 Task: In the Contact  ElenaHall90@nyu.edu, Create email and send with subject: 'Elevate Your Success: Introducing a Transformative Opportunity', and with mail content 'Good Day,_x000D_
Embrace the power of innovation. Our disruptive solution will propel your industry forward and position you as a leader in your field._x000D_
Best Regards', attach the document: Agenda.pdf and insert image: visitingcard.jpg. Below Best Regards, write Twitter and insert the URL: 'twitter.com'. Mark checkbox to create task to follow up : In 1 week. Logged in from softage.10@softage.net
Action: Mouse moved to (74, 47)
Screenshot: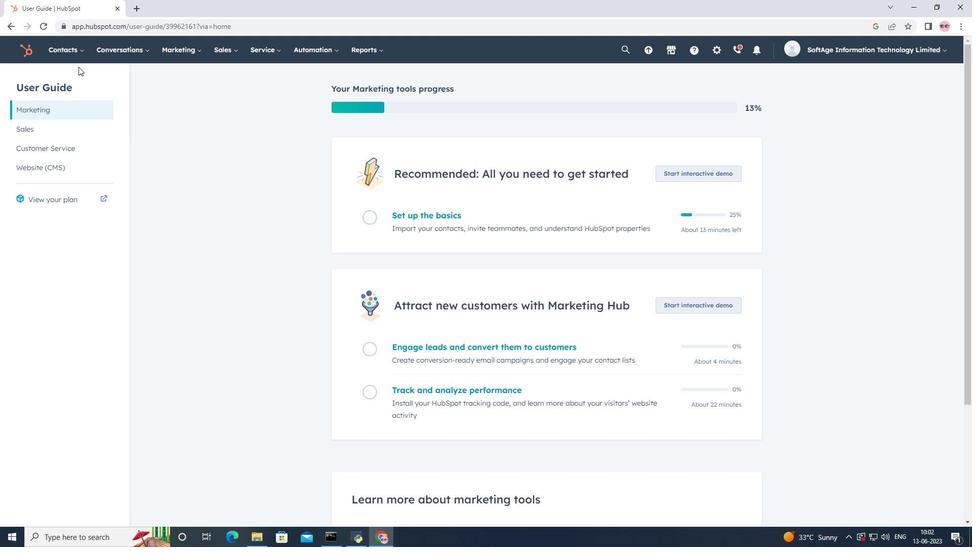 
Action: Mouse pressed left at (74, 47)
Screenshot: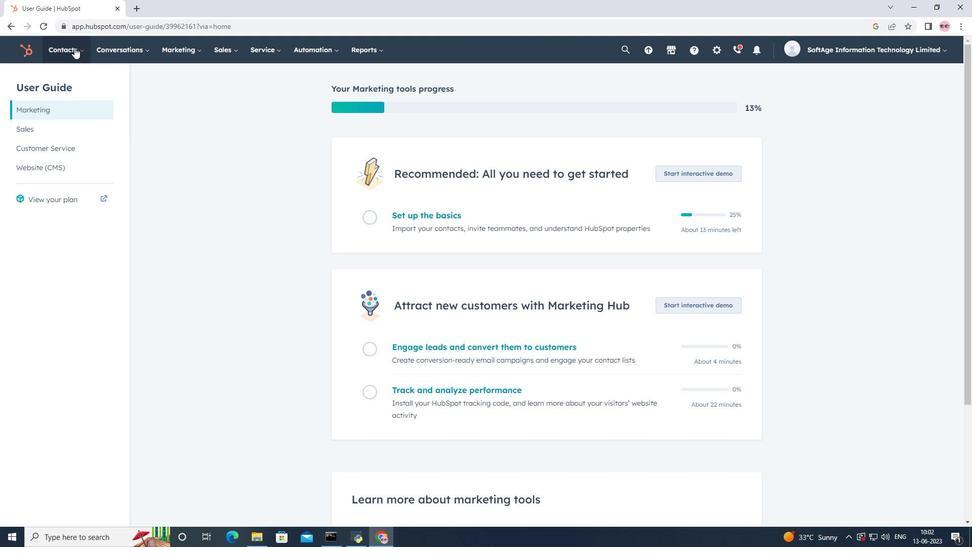
Action: Mouse moved to (86, 83)
Screenshot: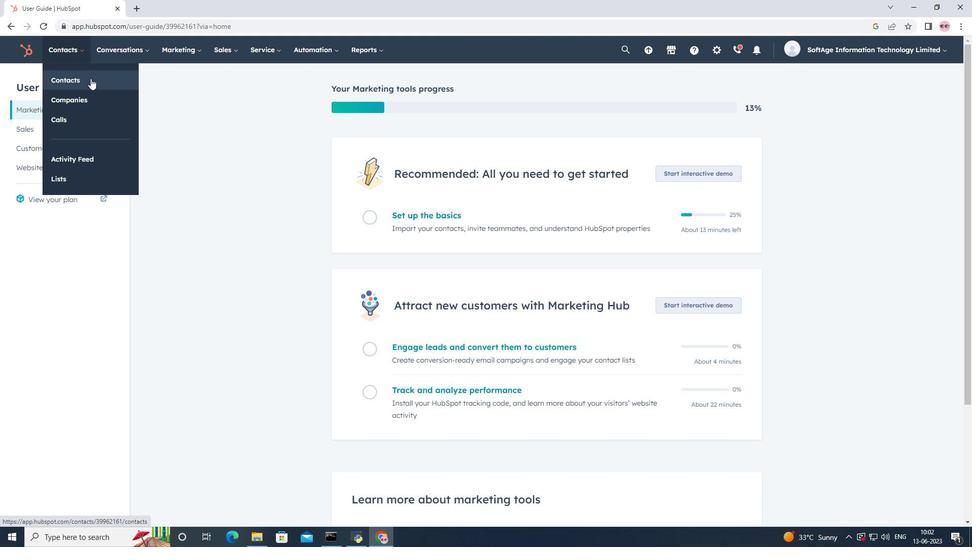 
Action: Mouse pressed left at (86, 83)
Screenshot: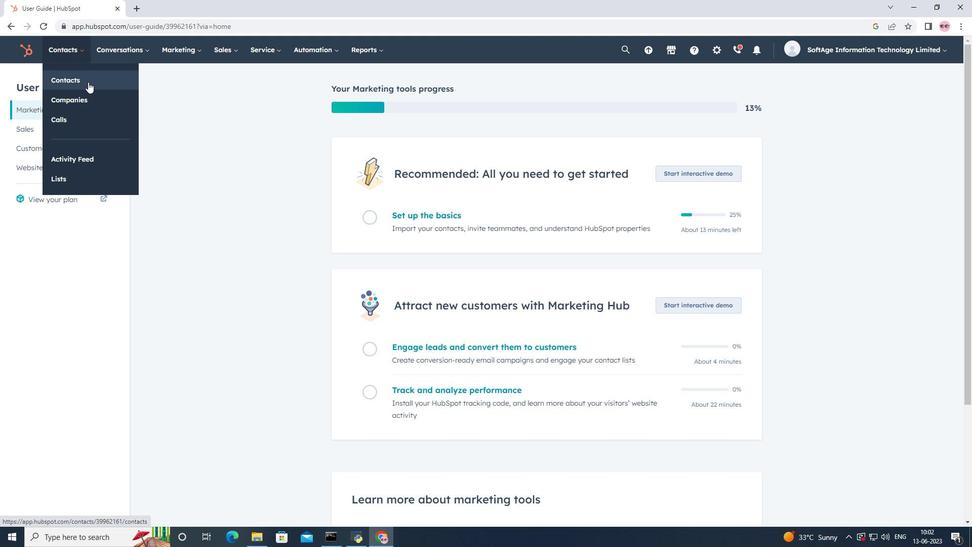
Action: Mouse moved to (90, 166)
Screenshot: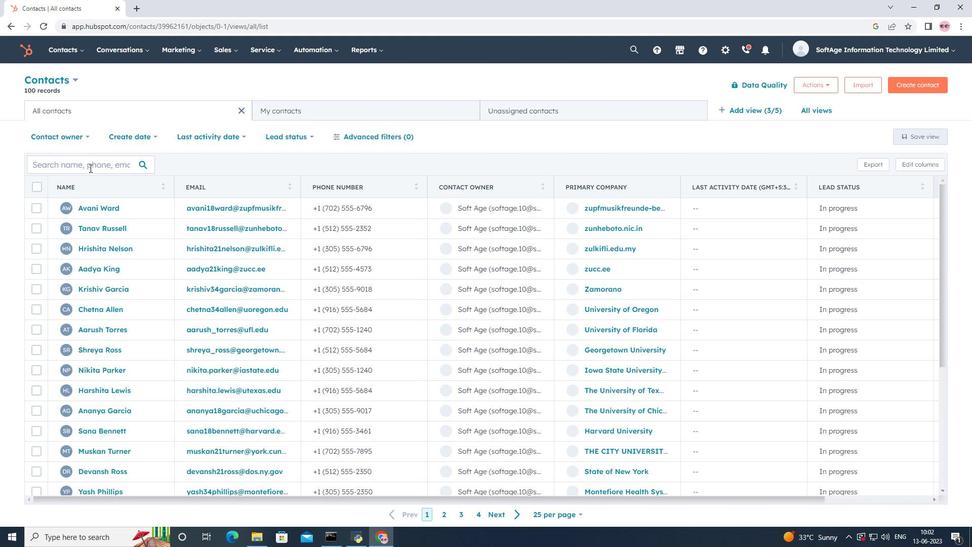 
Action: Mouse pressed left at (90, 166)
Screenshot: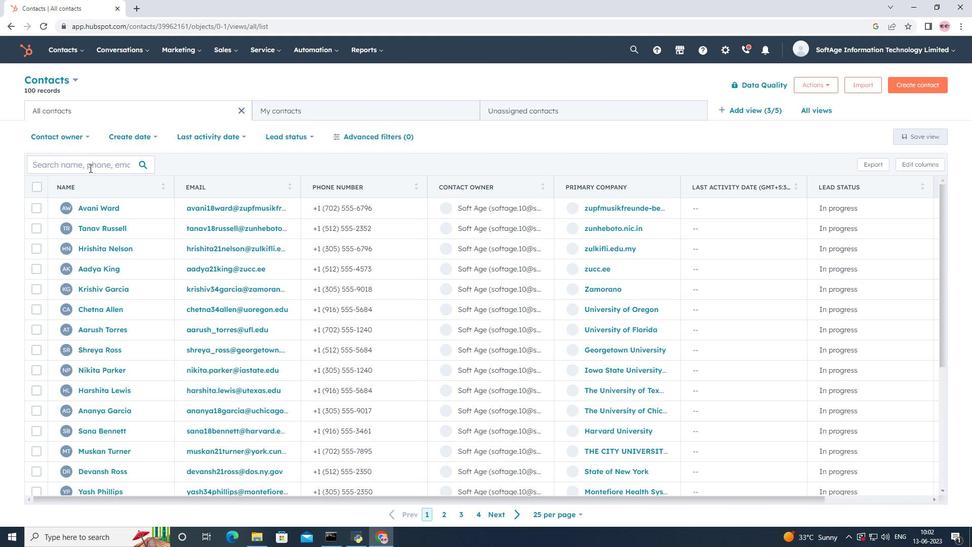 
Action: Key pressed <Key.shift>Elena<Key.shift>Hall90<Key.shift><Key.shift><Key.shift><Key.shift><Key.shift><Key.shift><Key.shift><Key.shift><Key.shift>@nyu.edu
Screenshot: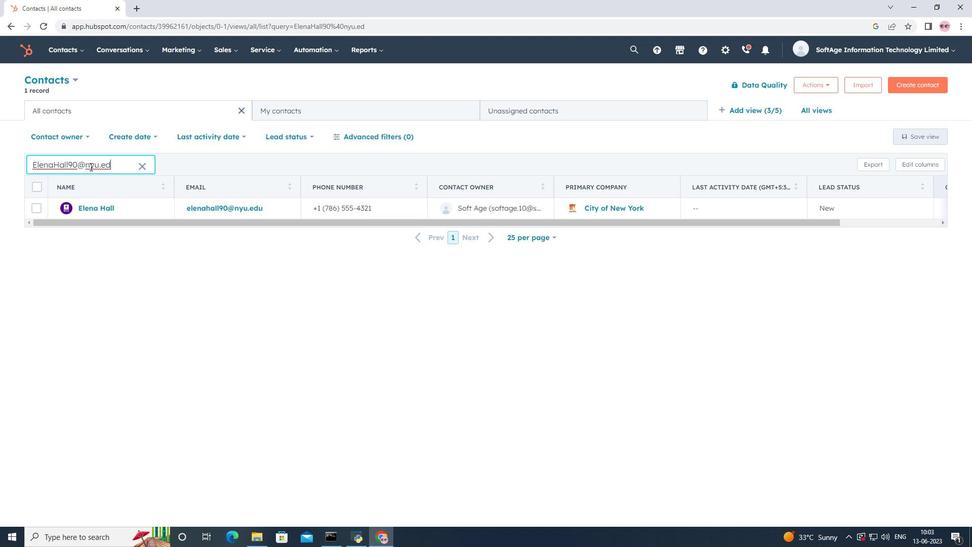 
Action: Mouse moved to (105, 209)
Screenshot: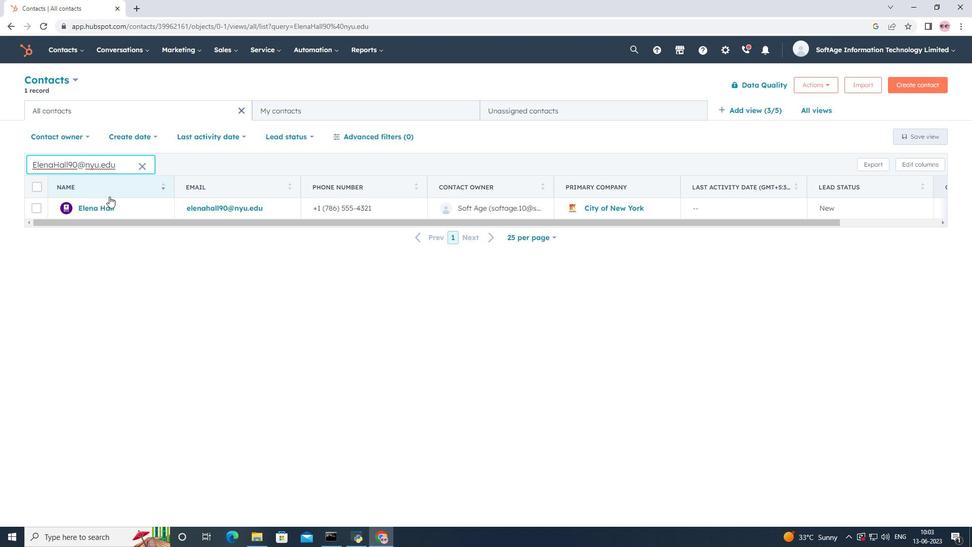 
Action: Mouse pressed left at (105, 209)
Screenshot: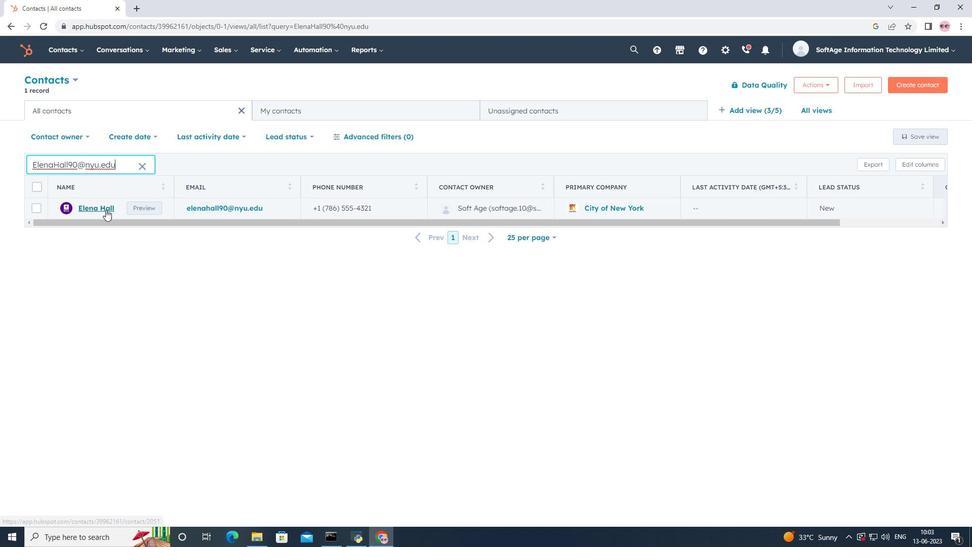 
Action: Mouse moved to (71, 171)
Screenshot: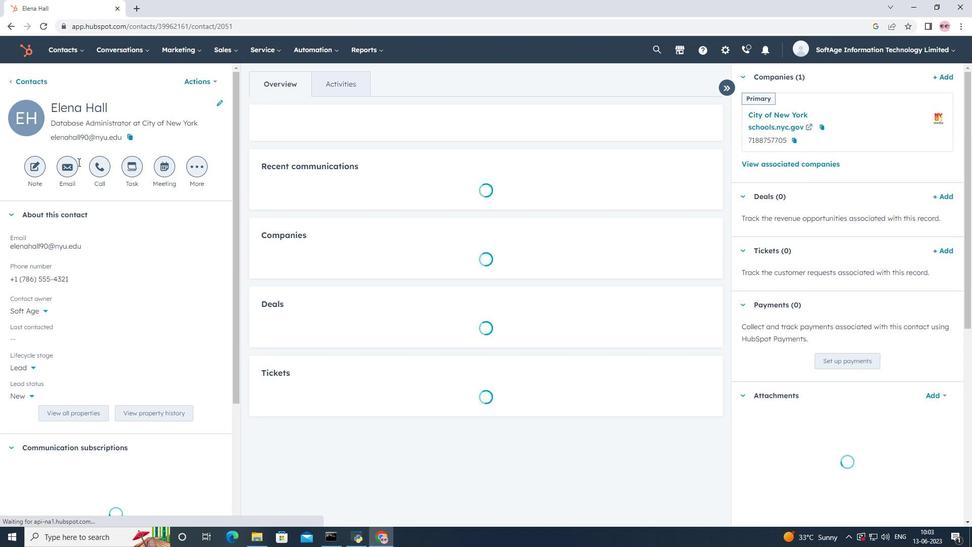 
Action: Mouse pressed left at (71, 171)
Screenshot: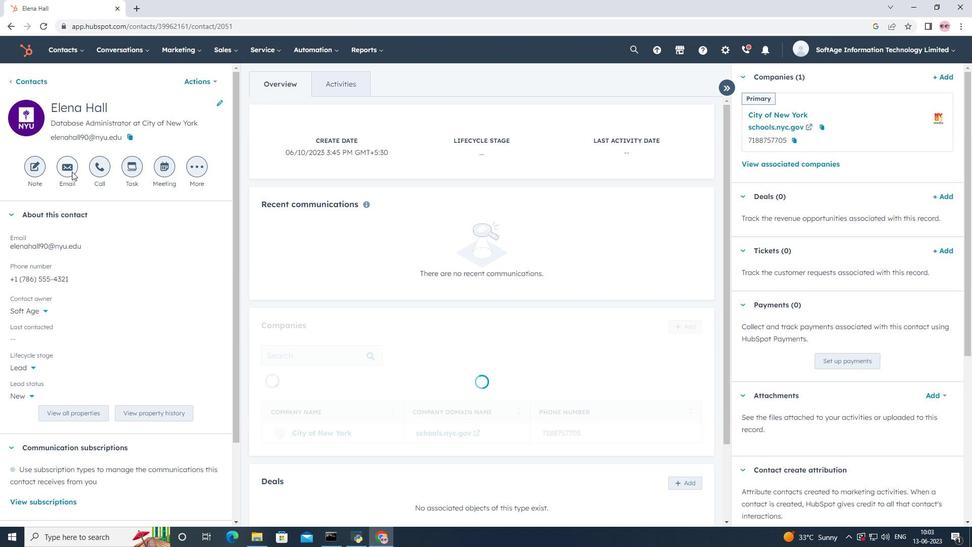 
Action: Mouse moved to (615, 342)
Screenshot: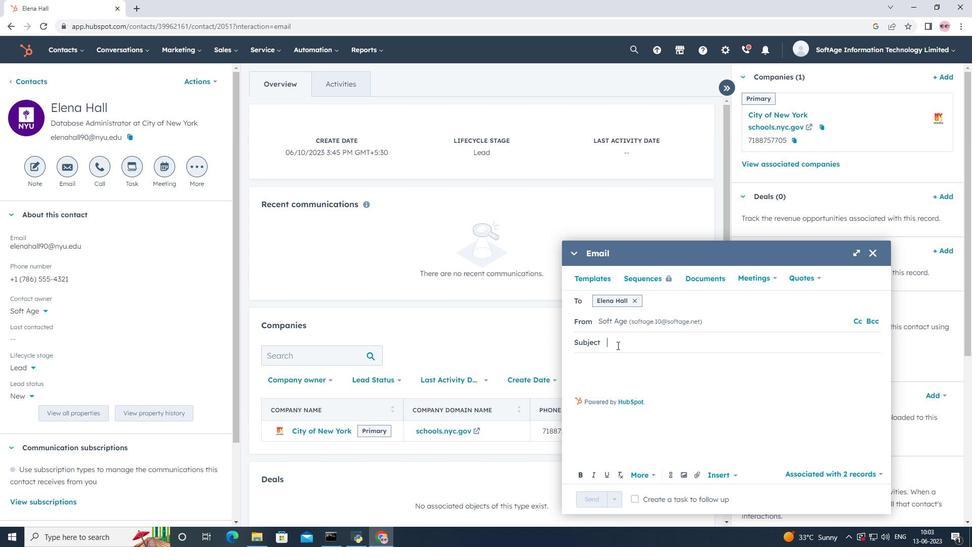 
Action: Mouse pressed left at (615, 342)
Screenshot: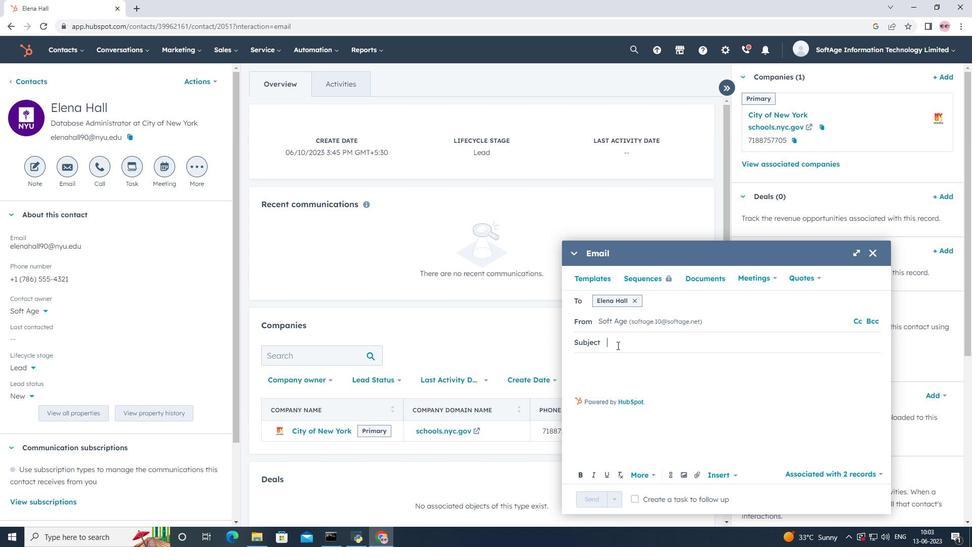 
Action: Mouse moved to (615, 342)
Screenshot: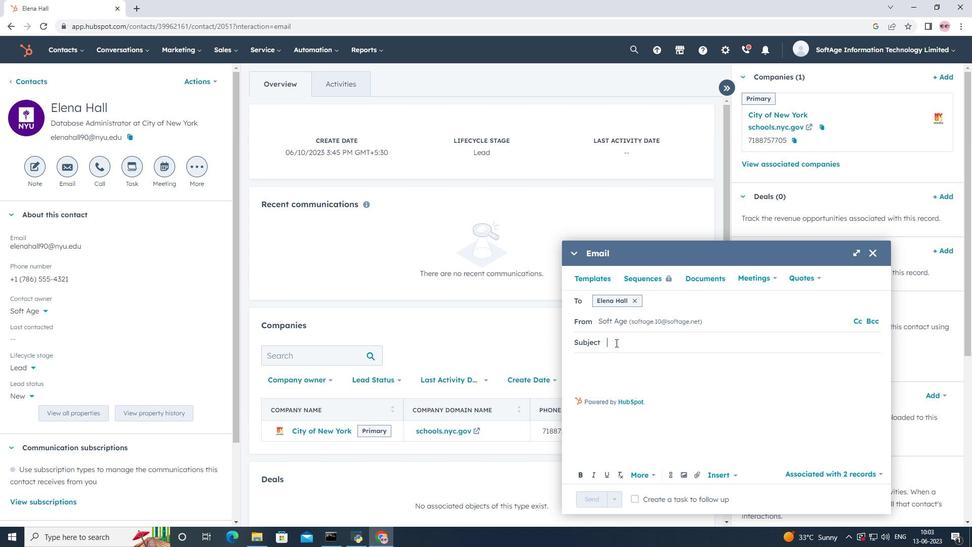 
Action: Key pressed e<Key.backspace><Key.shift>Elvate<Key.space><Key.shift>Your<Key.space><Key.shift>Success<Key.shift>:<Key.space><Key.shift><Key.shift><Key.shift><Key.shift><Key.shift><Key.shift><Key.shift><Key.shift><Key.shift><Key.shift><Key.shift><Key.shift><Key.shift><Key.shift><Key.shift><Key.shift><Key.shift><Key.shift><Key.shift><Key.shift><Key.shift><Key.shift><Key.shift><Key.shift><Key.shift><Key.shift><Key.shift><Key.shift><Key.shift><Key.shift>Introducing<Key.space>a<Key.space><Key.shift>Transformative<Key.space><Key.shift>Opportunity
Screenshot: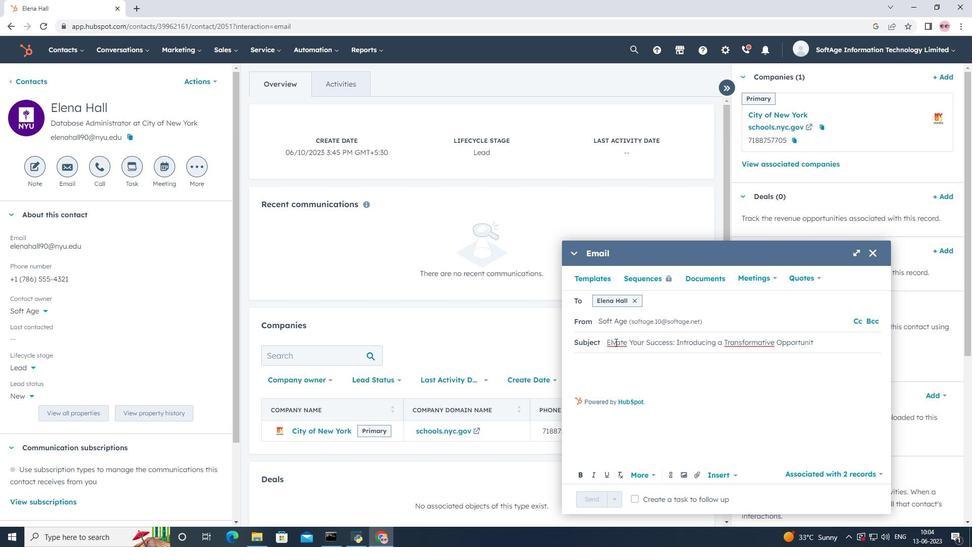 
Action: Mouse moved to (614, 341)
Screenshot: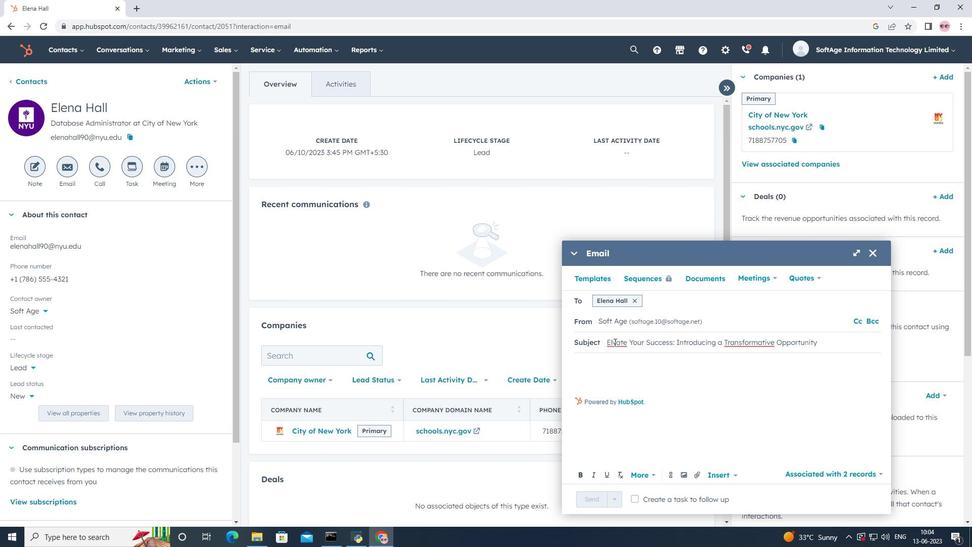 
Action: Mouse pressed left at (614, 341)
Screenshot: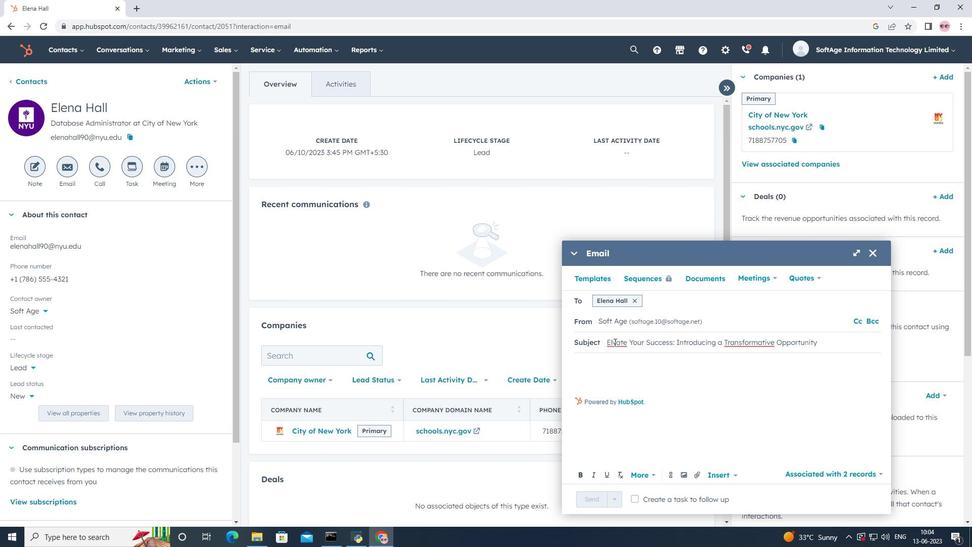 
Action: Key pressed e
Screenshot: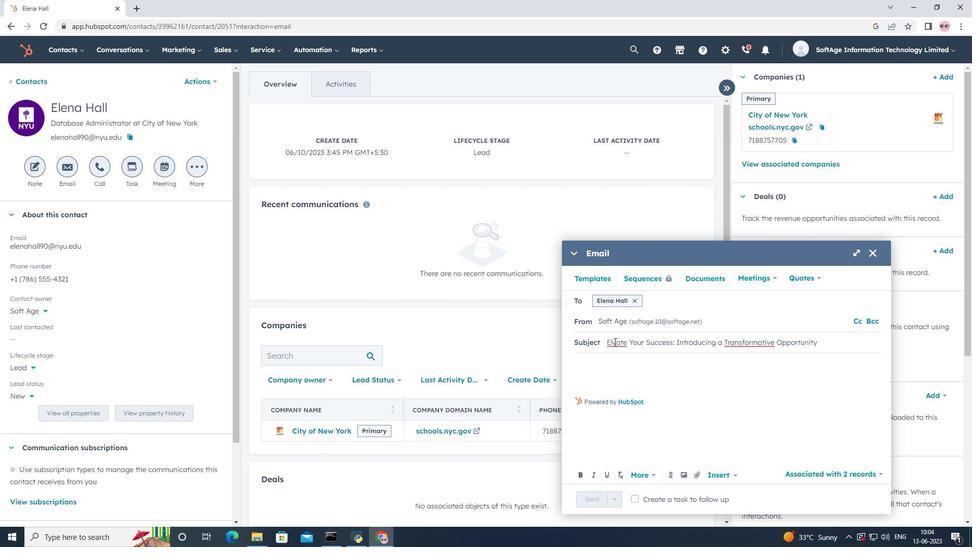 
Action: Mouse moved to (595, 359)
Screenshot: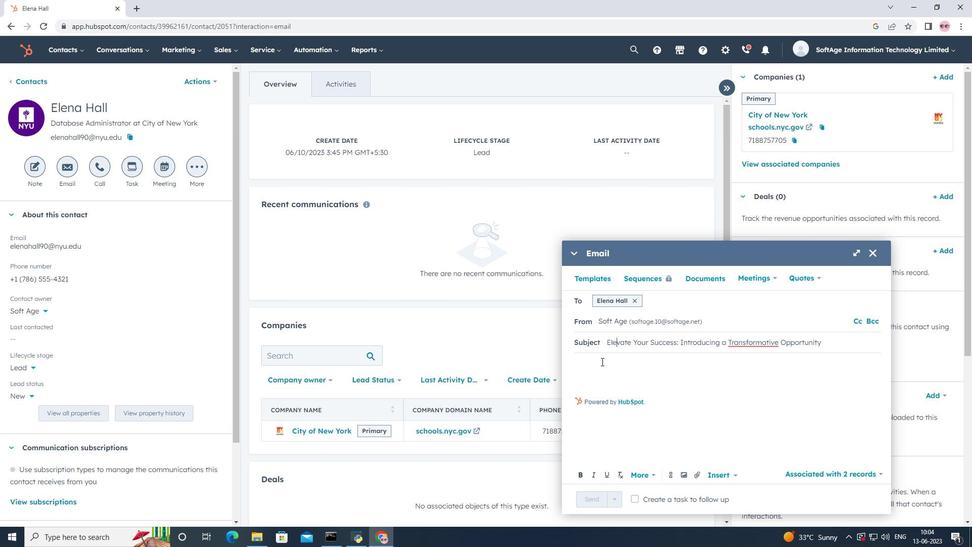 
Action: Mouse pressed left at (595, 359)
Screenshot: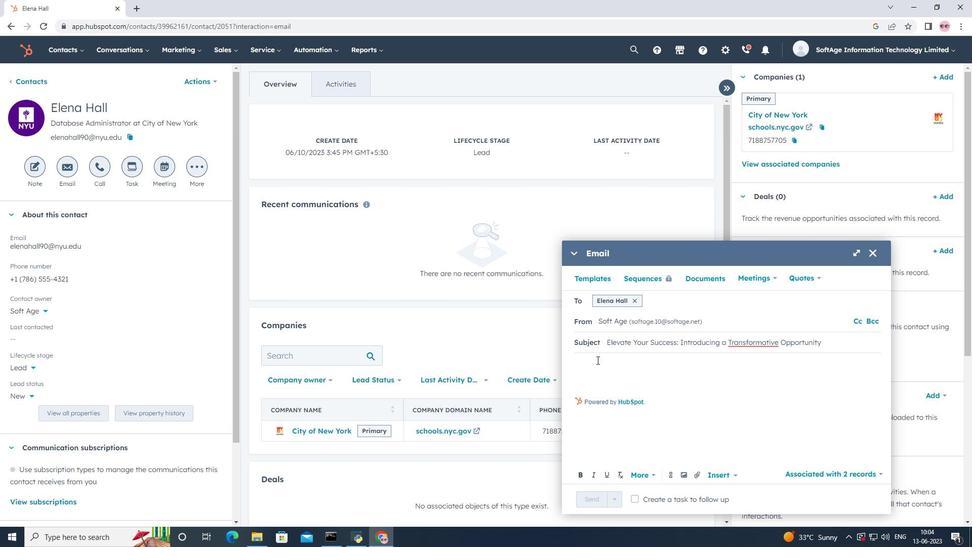 
Action: Key pressed <Key.shift><Key.shift><Key.shift><Key.shift><Key.shift><Key.shift><Key.shift><Key.shift><Key.shift><Key.shift><Key.shift><Key.shift><Key.shift><Key.shift><Key.shift><Key.shift><Key.shift><Key.shift><Key.shift><Key.shift><Key.shift><Key.shift><Key.shift><Key.shift><Key.shift><Key.shift><Key.shift><Key.shift><Key.shift><Key.shift>Good<Key.space><Key.shift><Key.shift><Key.shift><Key.shift><Key.shift><Key.shift><Key.shift><Key.shift><Key.shift><Key.shift><Key.shift><Key.shift><Key.shift><Key.shift><Key.shift><Key.shift><Key.shift><Key.shift><Key.shift><Key.shift><Key.shift><Key.shift><Key.shift><Key.shift><Key.shift><Key.shift><Key.shift><Key.shift><Key.shift><Key.shift><Key.shift><Key.shift><Key.shift><Key.shift><Key.shift><Key.shift><Key.shift><Key.shift><Key.shift><Key.shift><Key.shift><Key.shift><Key.shift><Key.shift><Key.shift><Key.shift><Key.shift>Day<Key.enter><Key.shift><Key.shift><Key.shift><Key.shift><Key.shift><Key.shift><Key.shift><Key.shift><Key.shift><Key.shift>Embrace<Key.space>the<Key.space>power<Key.space>of<Key.space>innovation.<Key.space>o<Key.backspace><Key.shift>Our<Key.space>disruptive<Key.space>solution<Key.space>will<Key.space>propel<Key.space>your<Key.space>industry<Key.space>forward<Key.space>and<Key.space>position<Key.space>you<Key.space>as<Key.space>a<Key.space>leader<Key.space>in<Key.space>your<Key.space>field.<Key.enter><Key.shift>Best<Key.space><Key.shift>Regards<Key.enter>
Screenshot: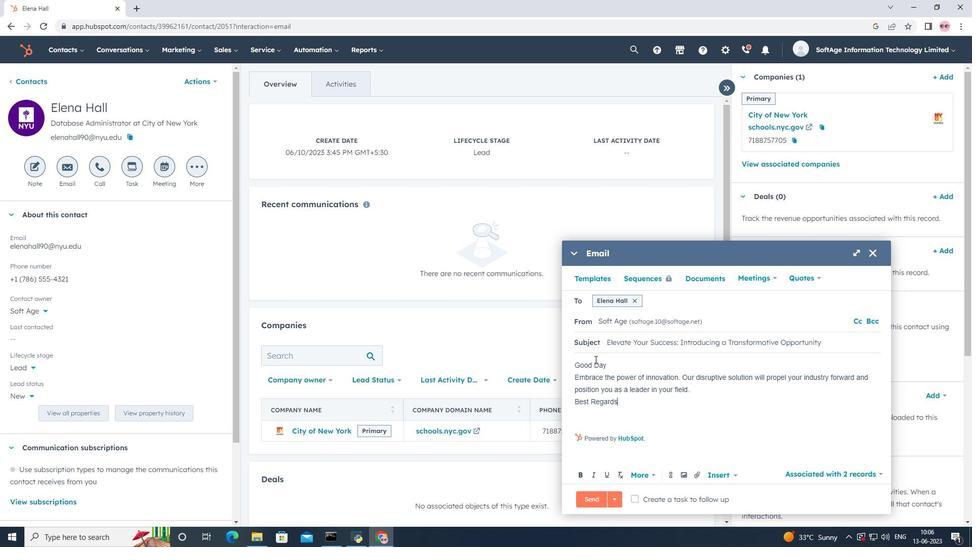 
Action: Mouse moved to (696, 472)
Screenshot: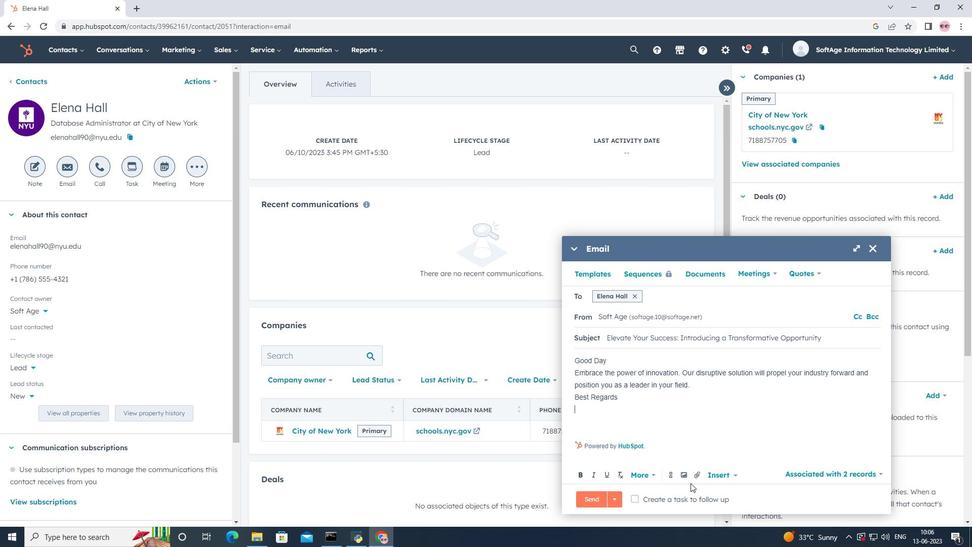 
Action: Mouse pressed left at (696, 472)
Screenshot: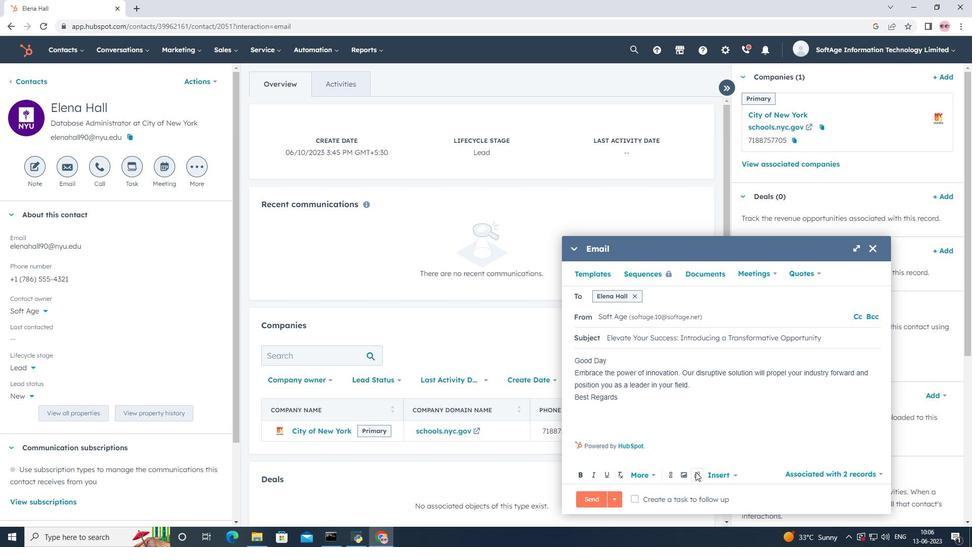 
Action: Mouse moved to (698, 449)
Screenshot: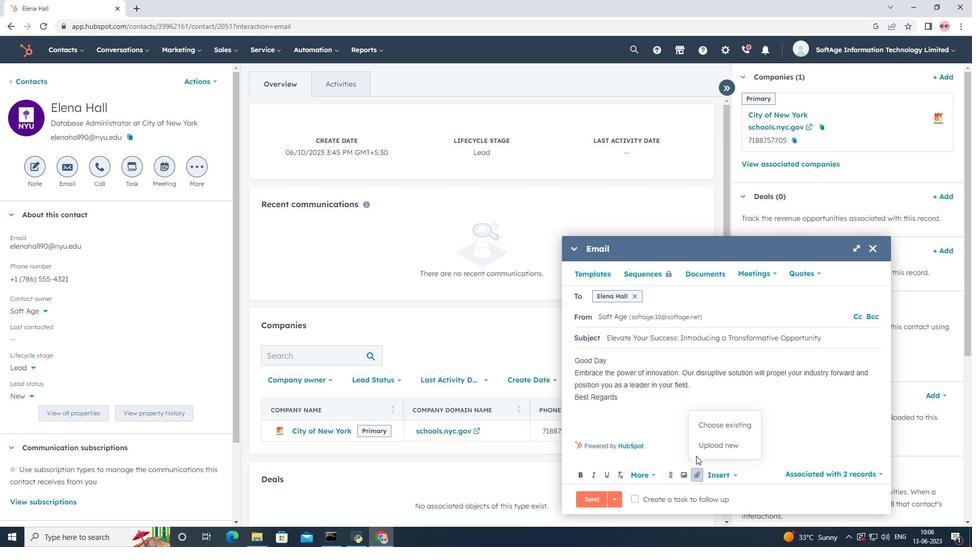 
Action: Mouse pressed left at (698, 449)
Screenshot: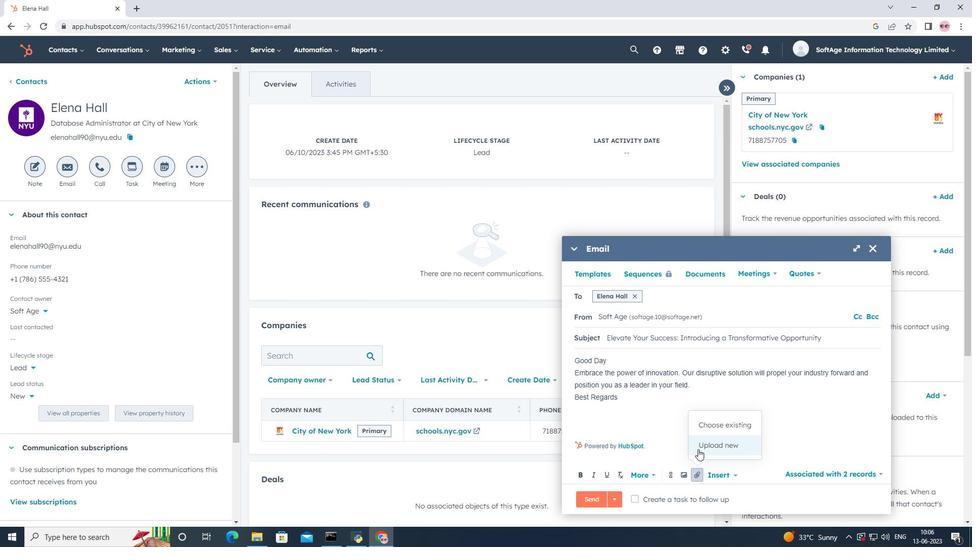 
Action: Mouse moved to (52, 125)
Screenshot: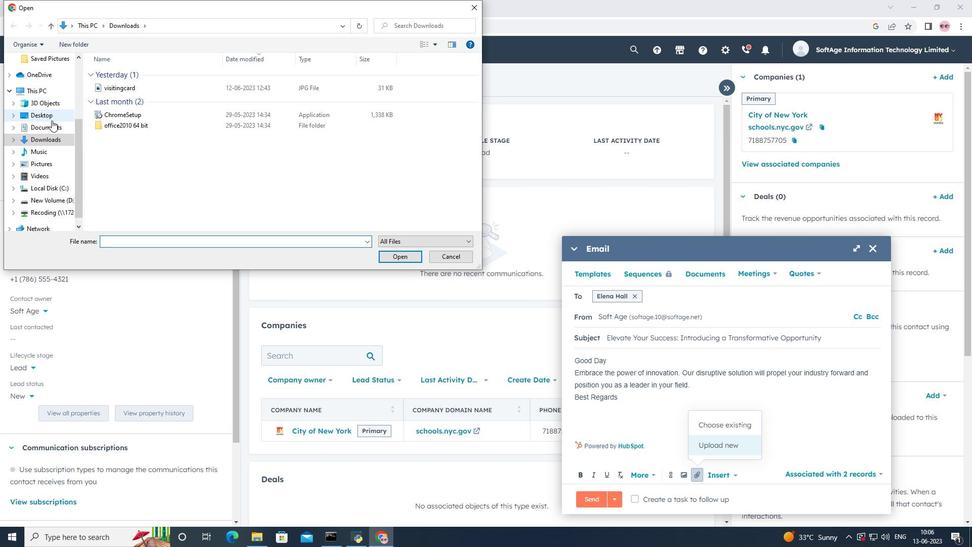 
Action: Mouse pressed left at (52, 125)
Screenshot: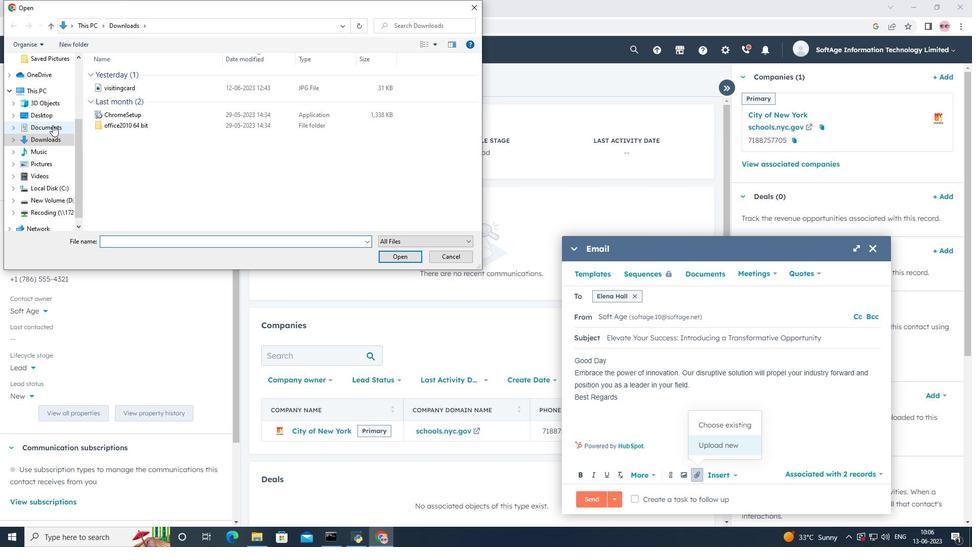 
Action: Mouse moved to (124, 72)
Screenshot: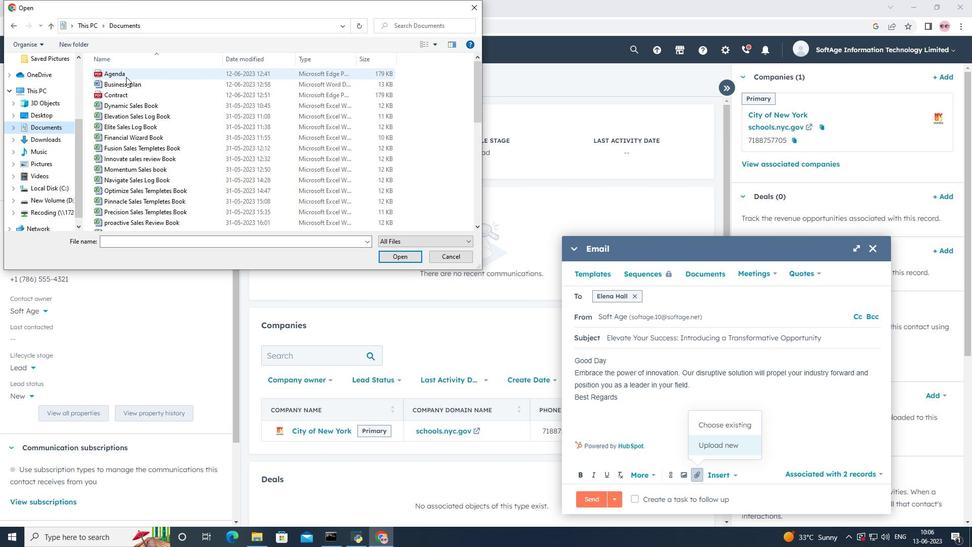 
Action: Mouse pressed left at (124, 72)
Screenshot: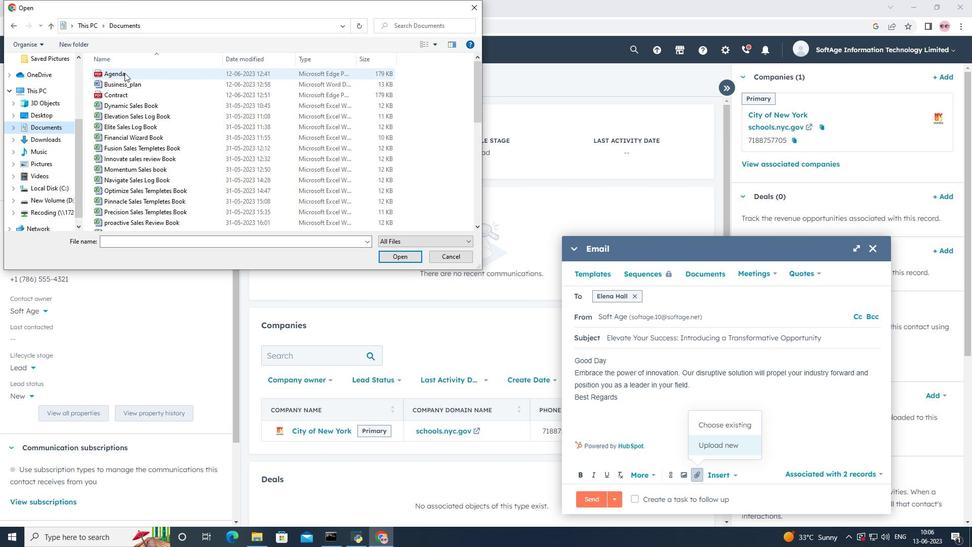 
Action: Mouse moved to (400, 254)
Screenshot: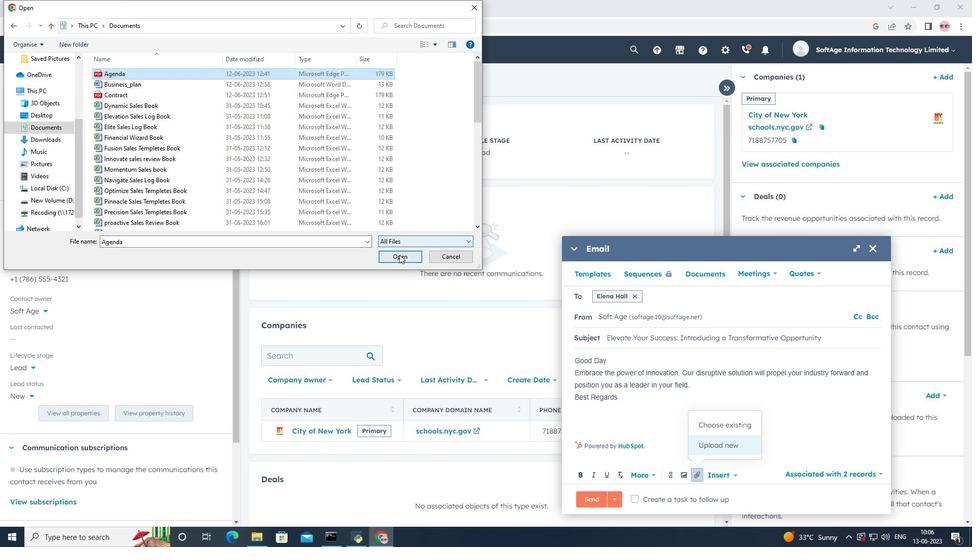 
Action: Mouse pressed left at (400, 254)
Screenshot: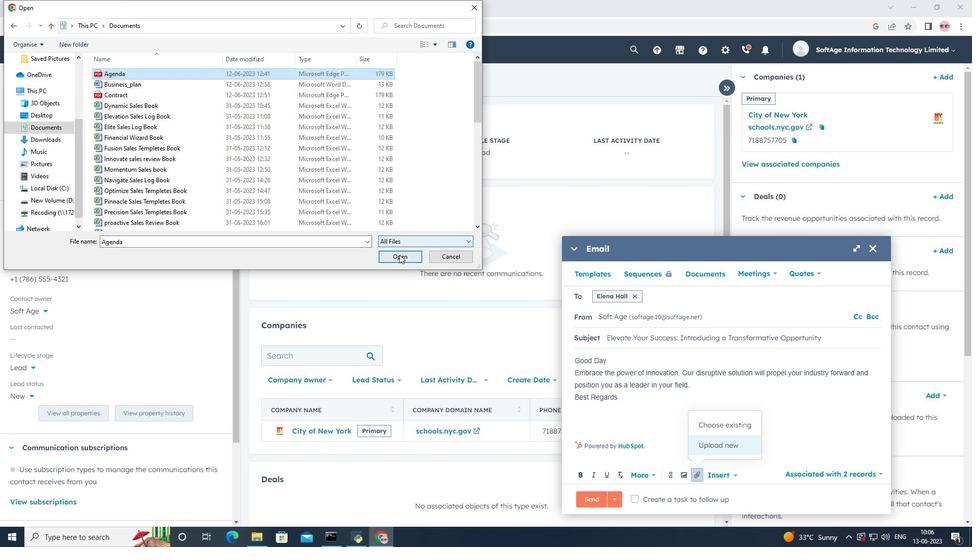 
Action: Mouse moved to (682, 447)
Screenshot: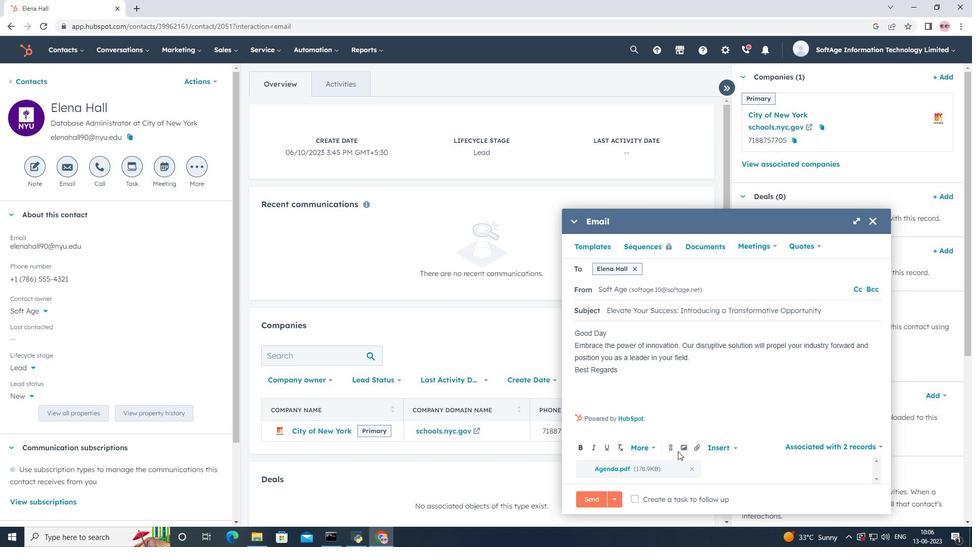 
Action: Mouse pressed left at (682, 447)
Screenshot: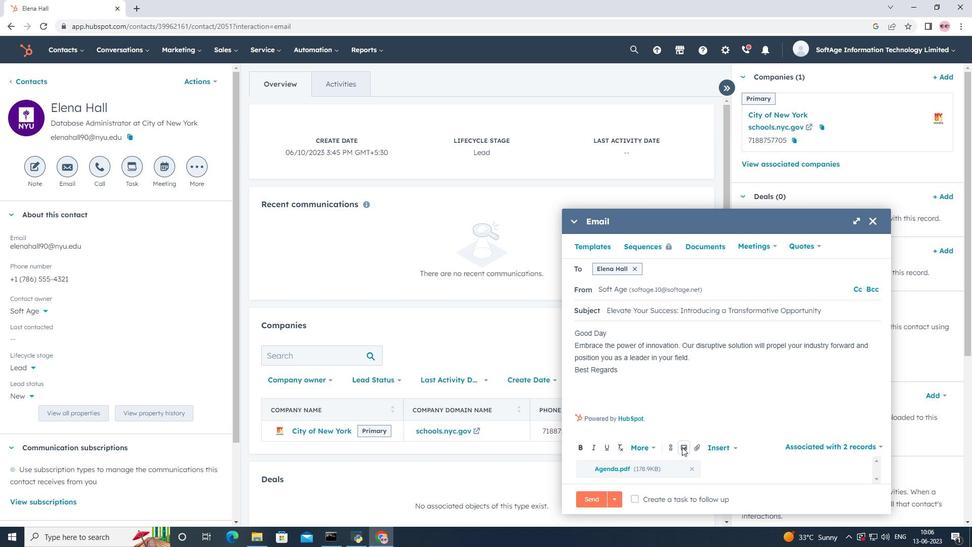 
Action: Mouse moved to (677, 415)
Screenshot: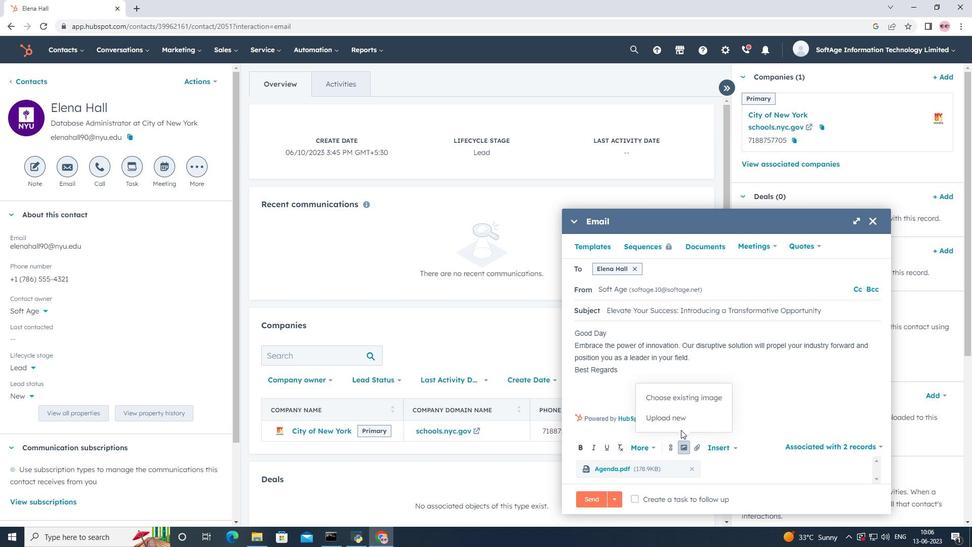 
Action: Mouse pressed left at (677, 415)
Screenshot: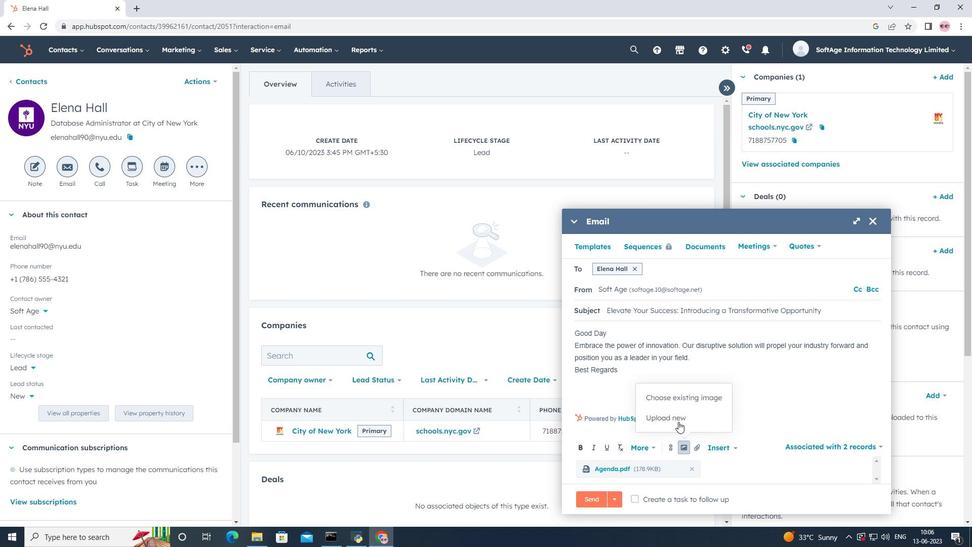 
Action: Mouse moved to (47, 140)
Screenshot: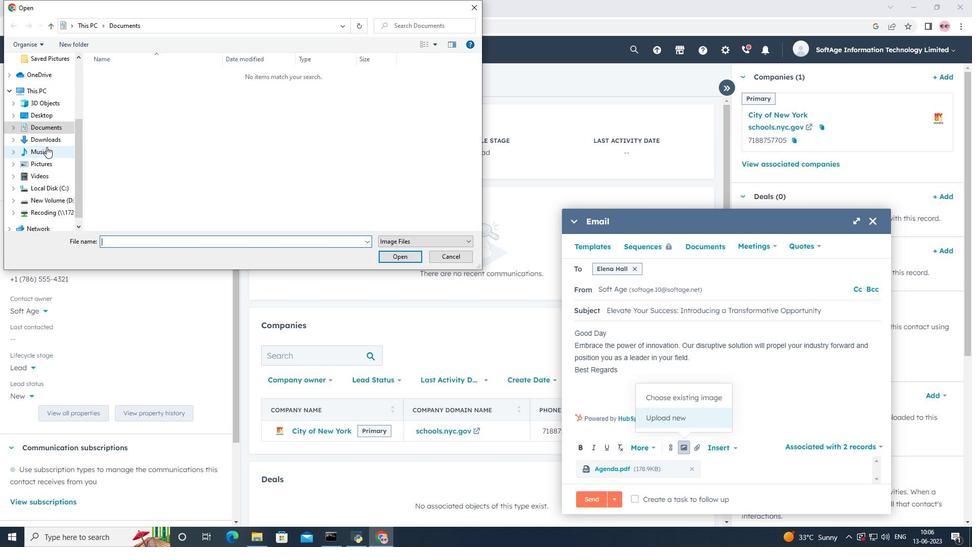 
Action: Mouse pressed left at (47, 140)
Screenshot: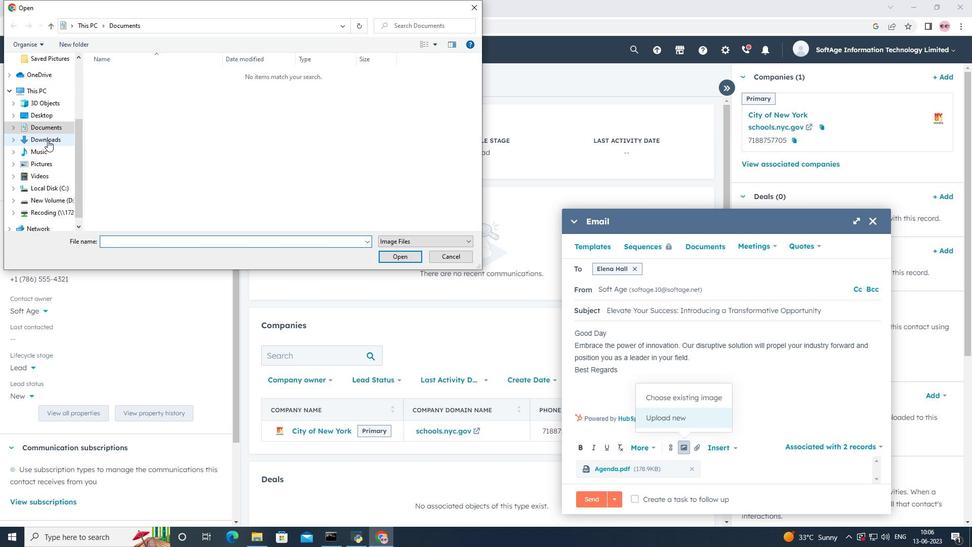 
Action: Mouse moved to (135, 82)
Screenshot: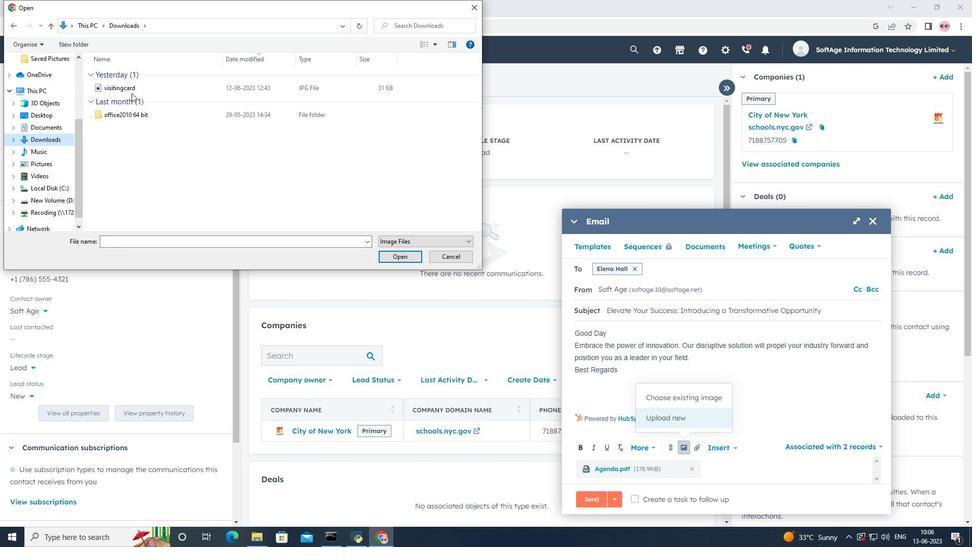 
Action: Mouse pressed left at (135, 82)
Screenshot: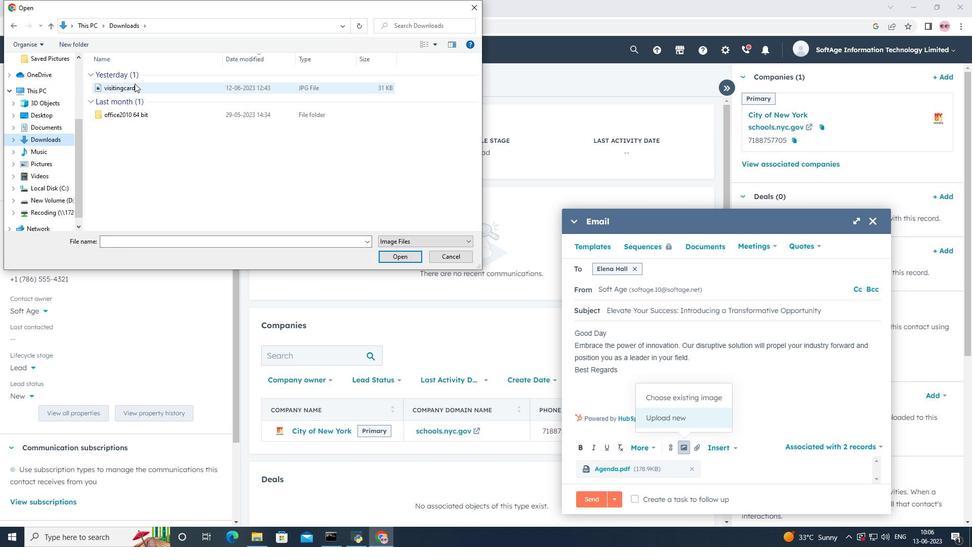 
Action: Mouse moved to (409, 256)
Screenshot: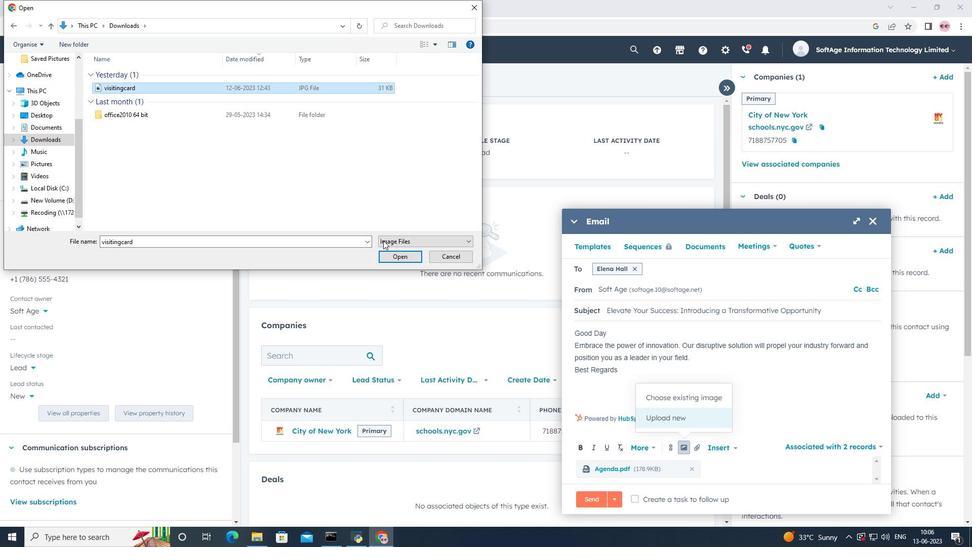 
Action: Mouse pressed left at (409, 256)
Screenshot: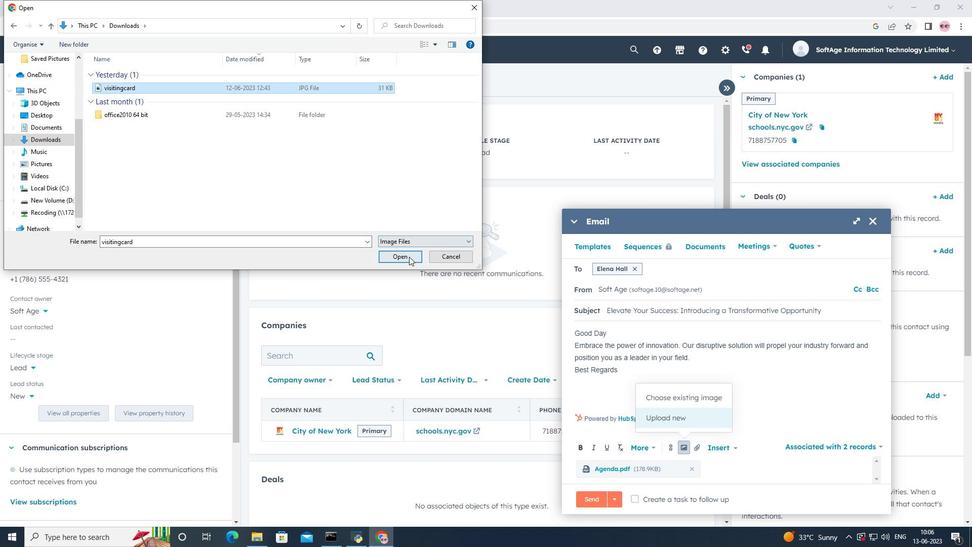 
Action: Mouse moved to (587, 279)
Screenshot: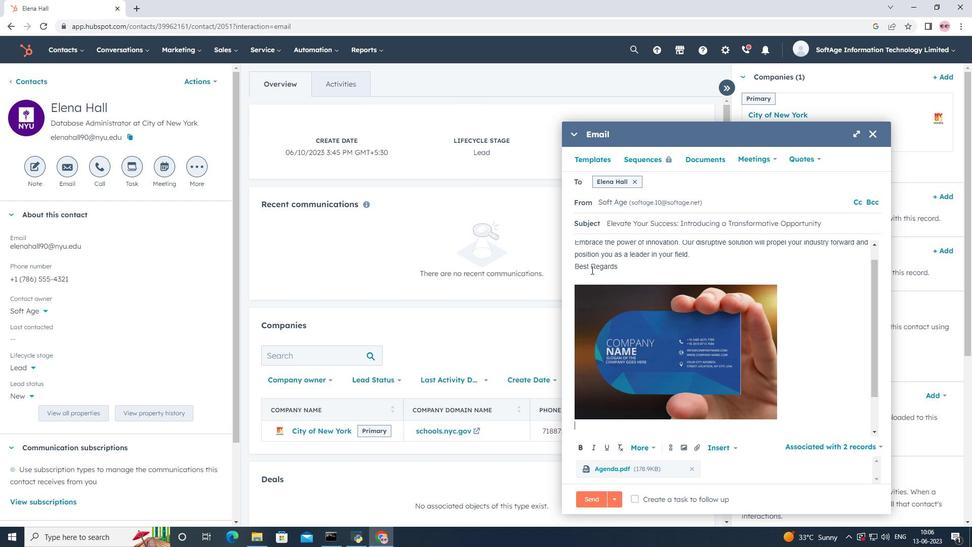 
Action: Mouse pressed left at (587, 279)
Screenshot: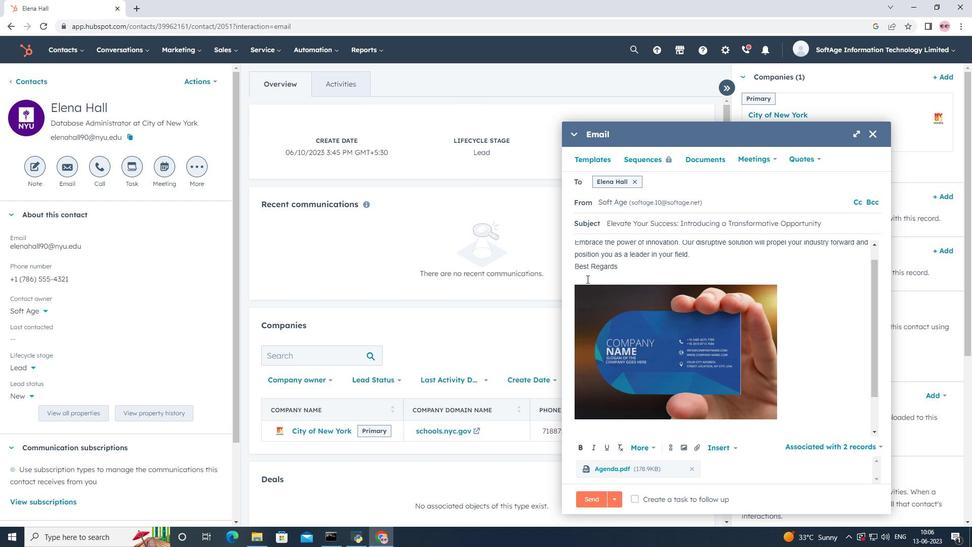 
Action: Key pressed <Key.shift><Key.shift><Key.shift><Key.shift><Key.shift><Key.shift><Key.shift><Key.shift><Key.shift><Key.shift><Key.shift><Key.shift><Key.shift><Key.shift><Key.shift><Key.shift><Key.shift><Key.shift><Key.shift><Key.shift><Key.shift><Key.shift><Key.shift><Key.shift><Key.shift><Key.shift><Key.shift><Key.shift><Key.shift><Key.shift><Key.shift><Key.shift><Key.shift><Key.shift><Key.shift><Key.shift><Key.shift><Key.shift><Key.shift><Key.shift><Key.shift><Key.shift><Key.shift><Key.shift><Key.shift><Key.shift><Key.shift><Key.shift><Key.shift><Key.shift><Key.shift><Key.shift><Key.shift><Key.shift><Key.shift><Key.shift><Key.shift><Key.shift><Key.shift><Key.shift><Key.shift><Key.shift><Key.shift><Key.shift><Key.shift><Key.shift><Key.shift><Key.shift><Key.shift><Key.shift><Key.shift><Key.shift><Key.shift><Key.shift><Key.shift><Key.shift><Key.shift><Key.shift><Key.shift><Key.shift><Key.shift><Key.shift><Key.shift><Key.shift><Key.shift><Key.shift><Key.shift><Key.shift><Key.shift><Key.shift><Key.shift><Key.shift><Key.shift><Key.shift><Key.shift><Key.shift><Key.shift><Key.shift><Key.shift><Key.shift><Key.shift><Key.shift><Key.shift><Key.shift><Key.shift><Key.shift><Key.shift>Twitter<Key.space>
Screenshot: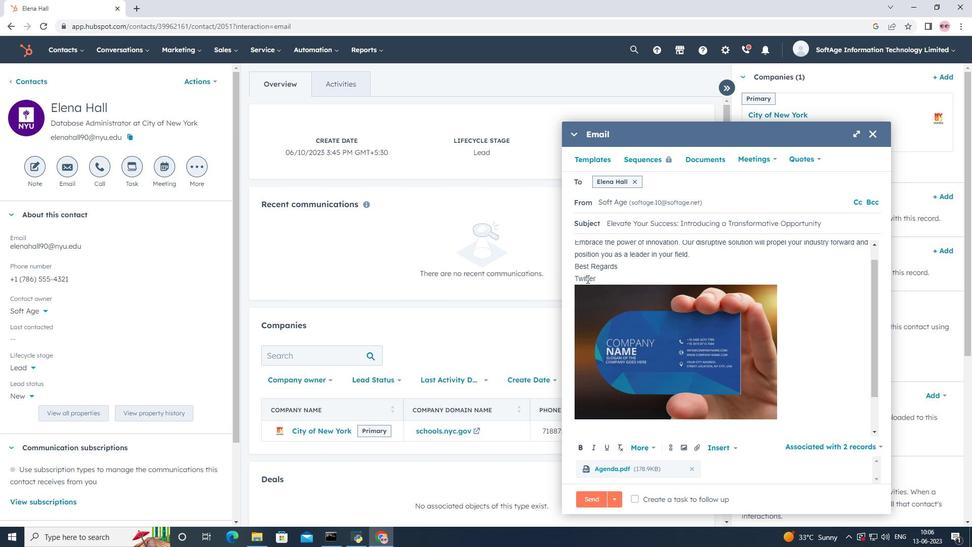 
Action: Mouse moved to (672, 448)
Screenshot: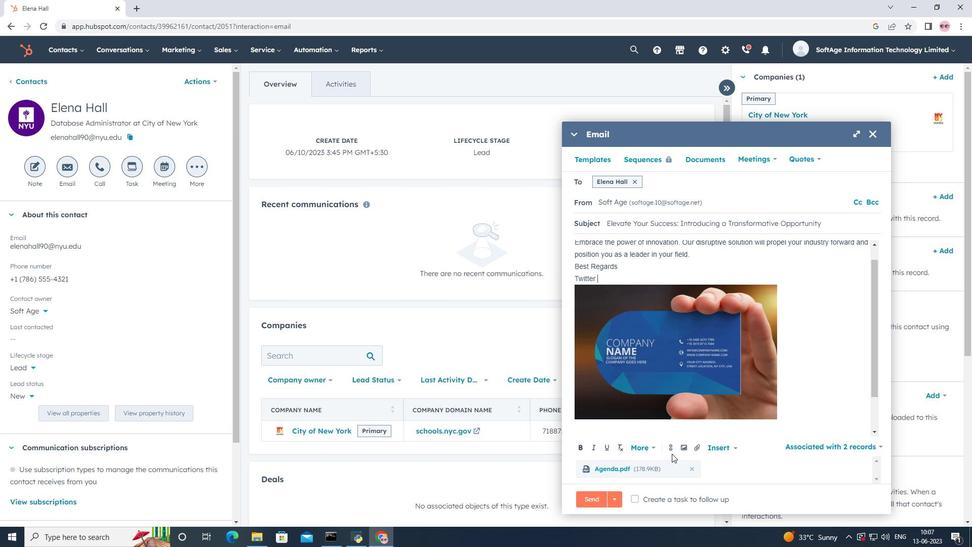 
Action: Mouse pressed left at (672, 448)
Screenshot: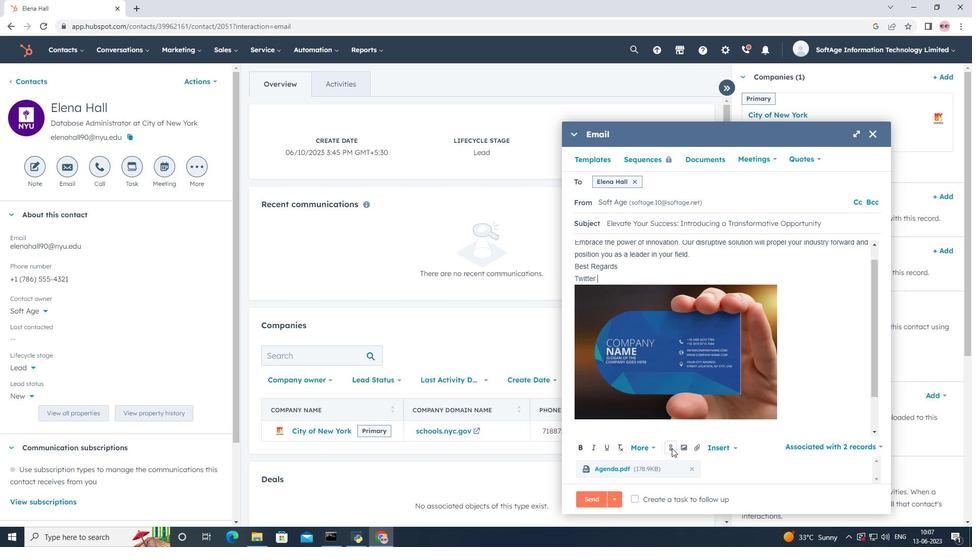 
Action: Mouse moved to (677, 378)
Screenshot: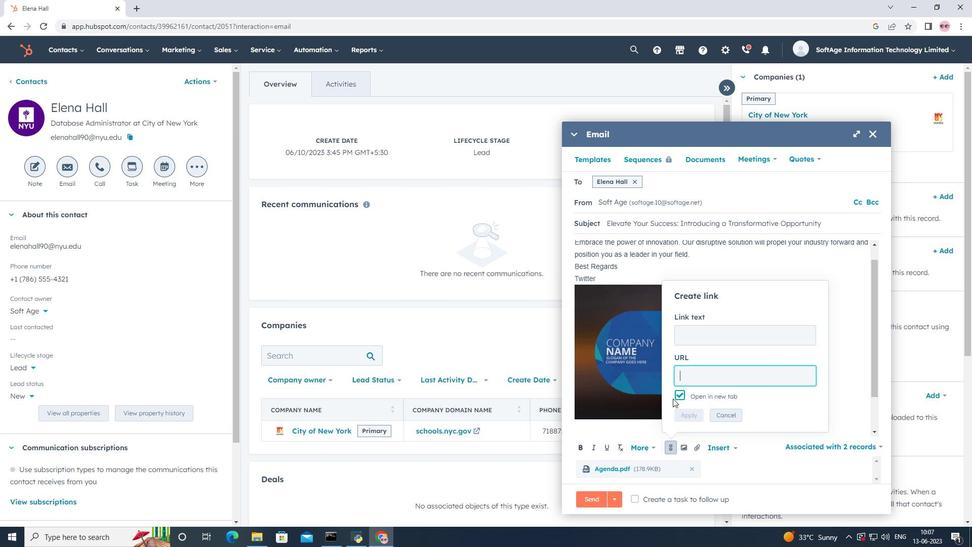 
Action: Key pressed www<Key.backspace><Key.backspace><Key.backspace><Key.shift>T<Key.backspace>twitter.com
Screenshot: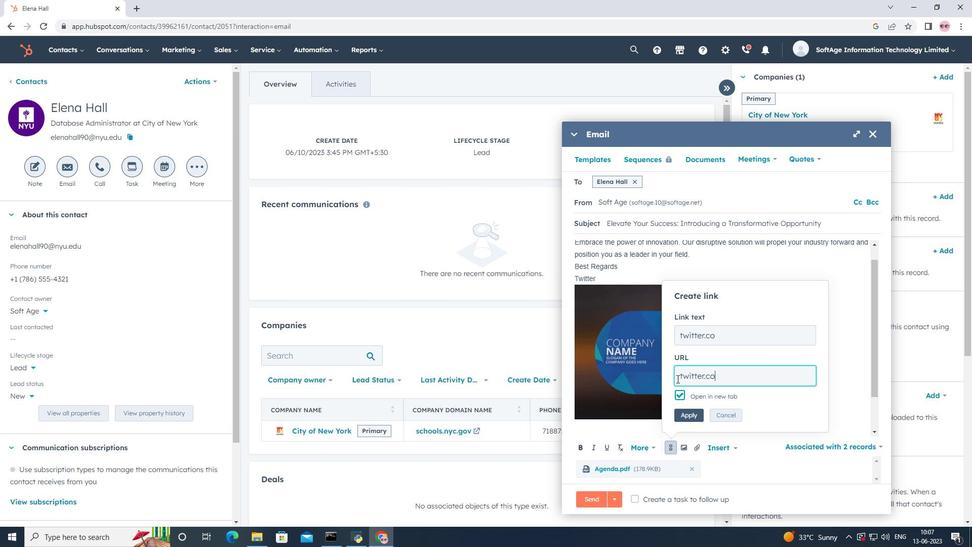 
Action: Mouse moved to (686, 411)
Screenshot: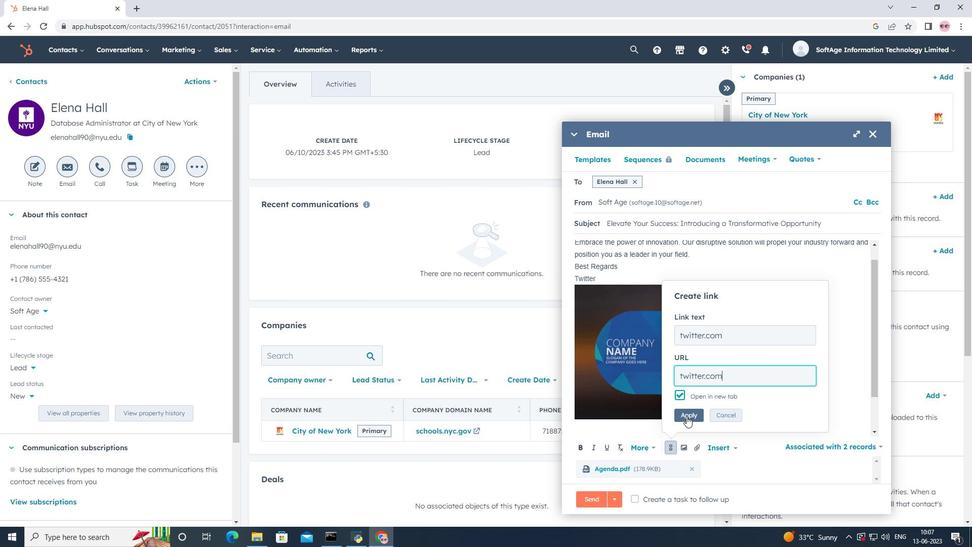 
Action: Mouse pressed left at (686, 411)
Screenshot: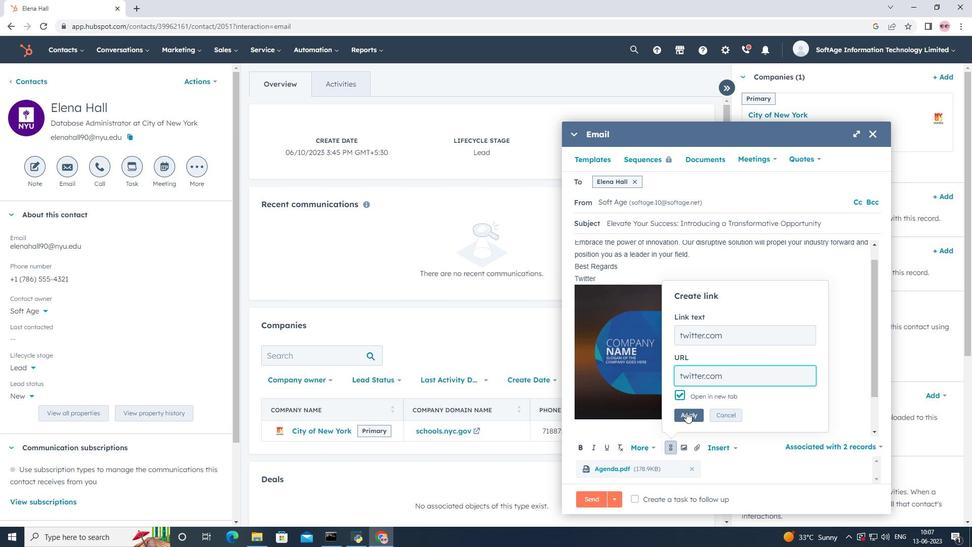 
Action: Mouse moved to (638, 499)
Screenshot: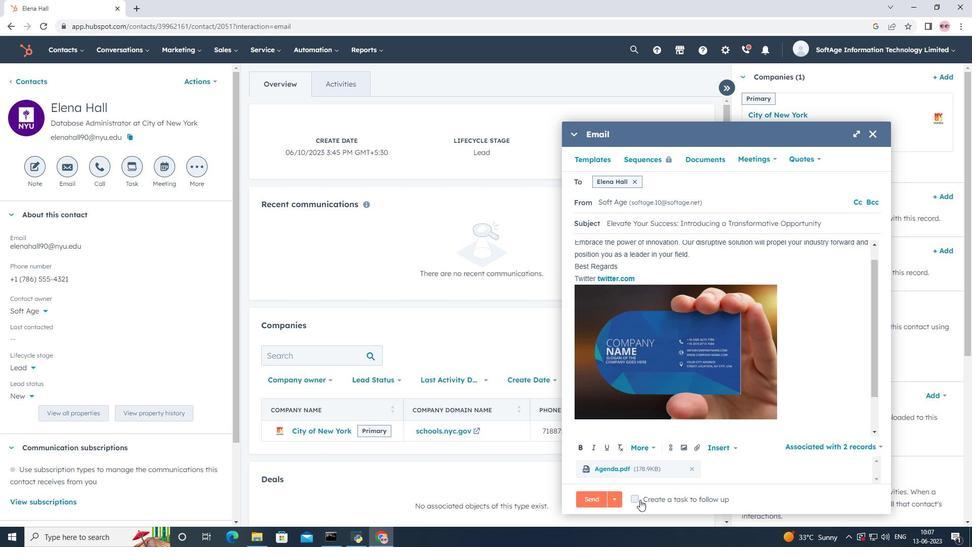 
Action: Mouse pressed left at (638, 499)
Screenshot: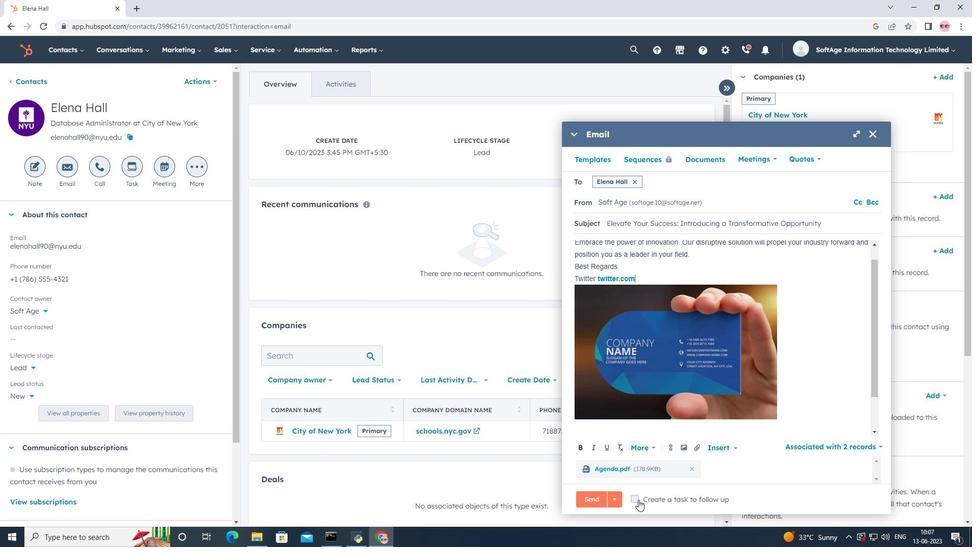 
Action: Mouse moved to (831, 499)
Screenshot: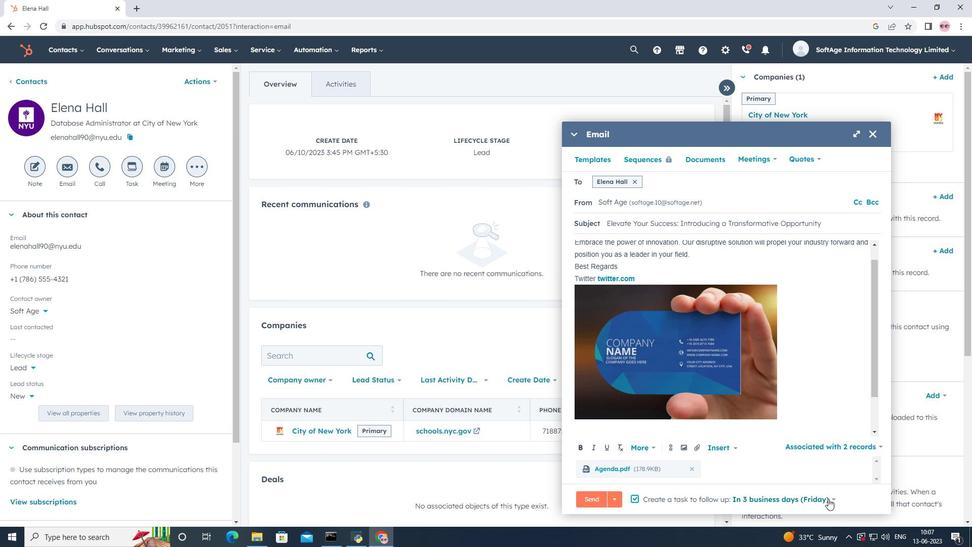 
Action: Mouse pressed left at (831, 499)
Screenshot: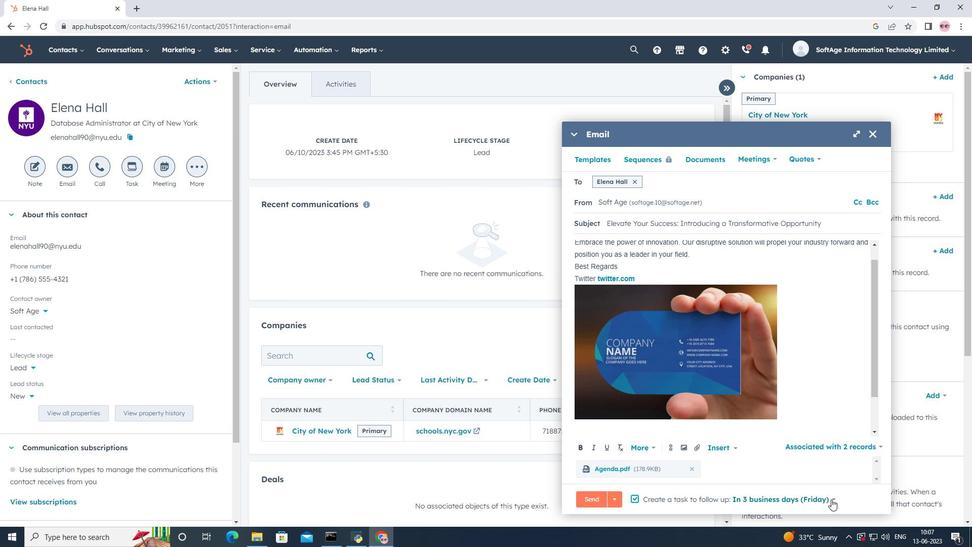 
Action: Mouse moved to (753, 421)
Screenshot: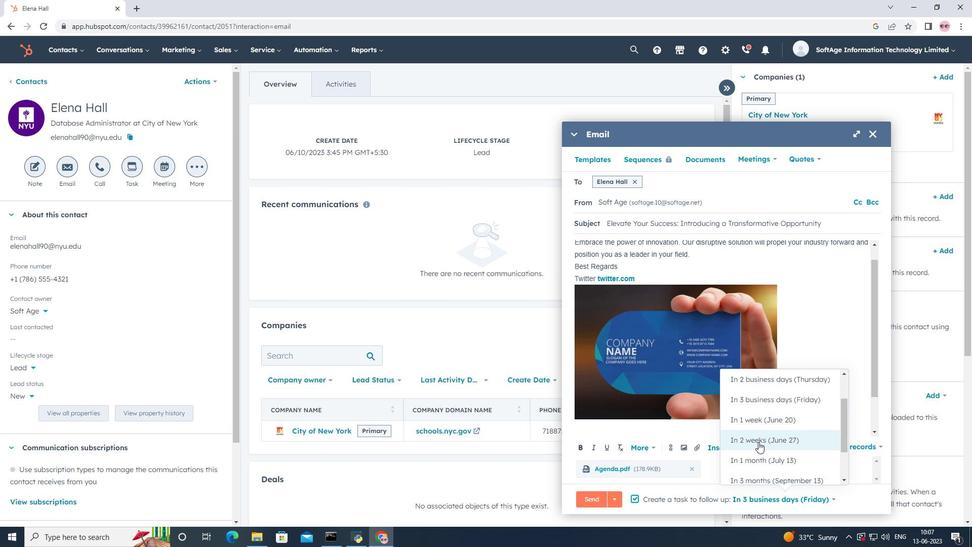 
Action: Mouse pressed left at (753, 421)
Screenshot: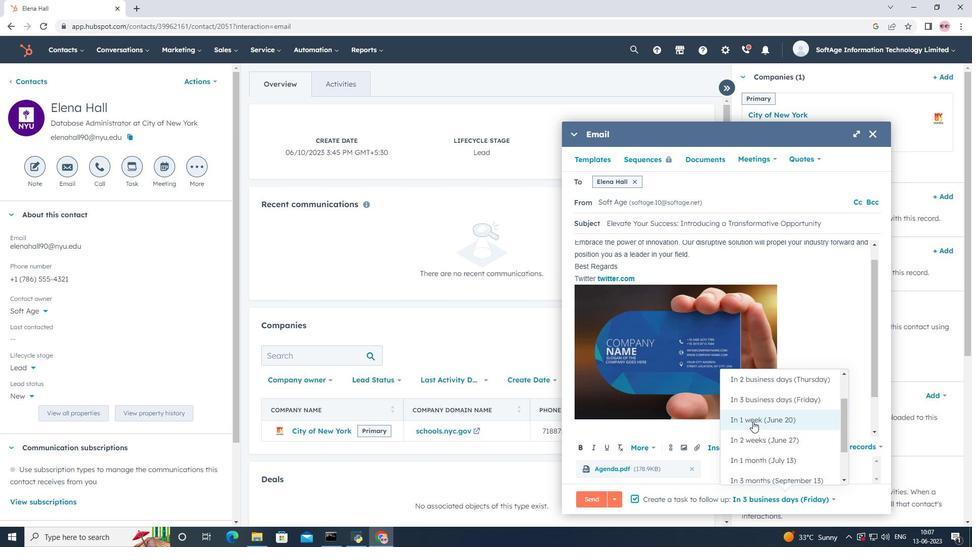 
Action: Mouse moved to (595, 498)
Screenshot: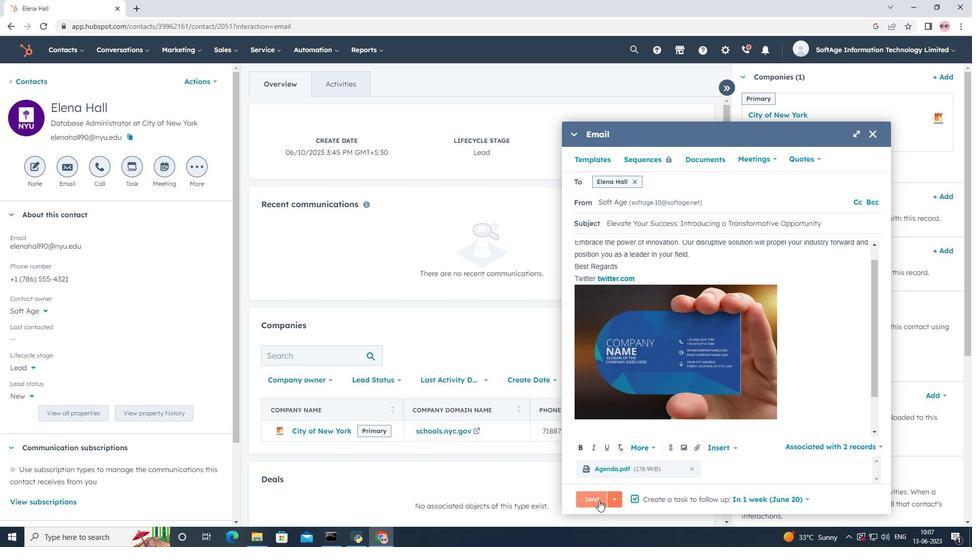 
Action: Mouse pressed left at (595, 498)
Screenshot: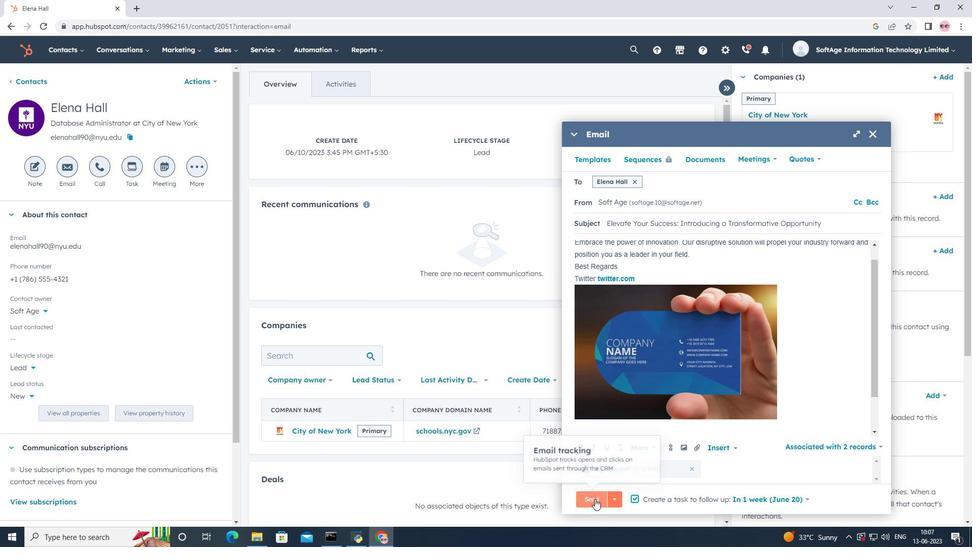 
Action: Mouse moved to (479, 311)
Screenshot: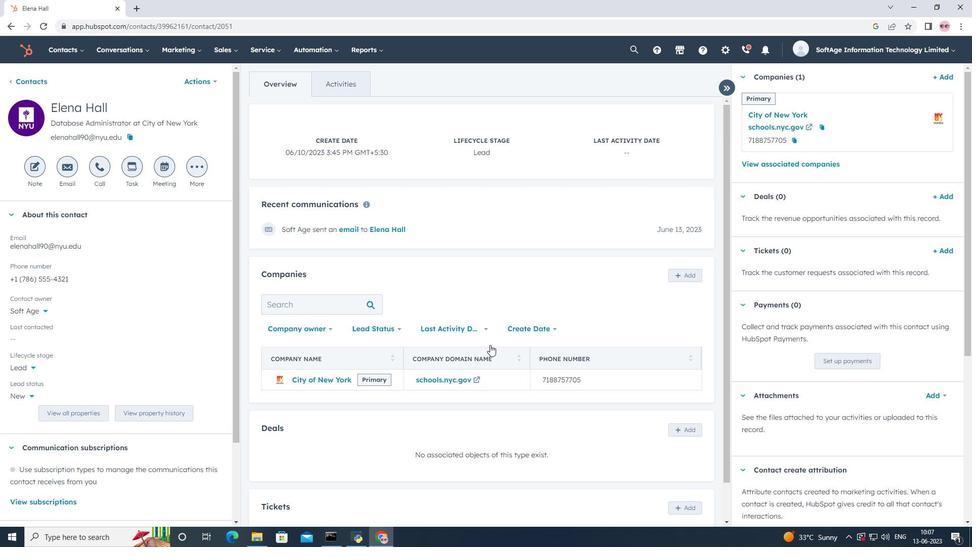 
Action: Mouse scrolled (479, 310) with delta (0, 0)
Screenshot: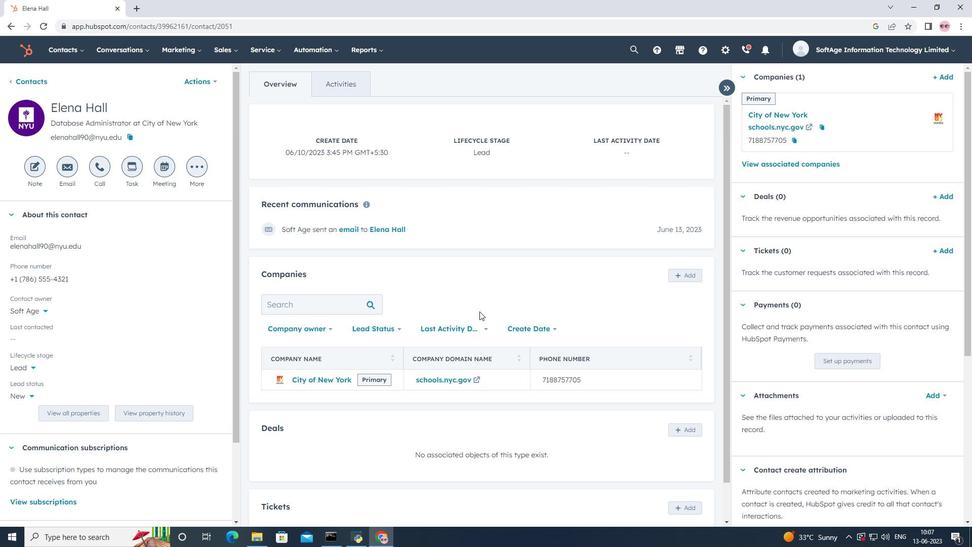 
Action: Mouse scrolled (479, 310) with delta (0, 0)
Screenshot: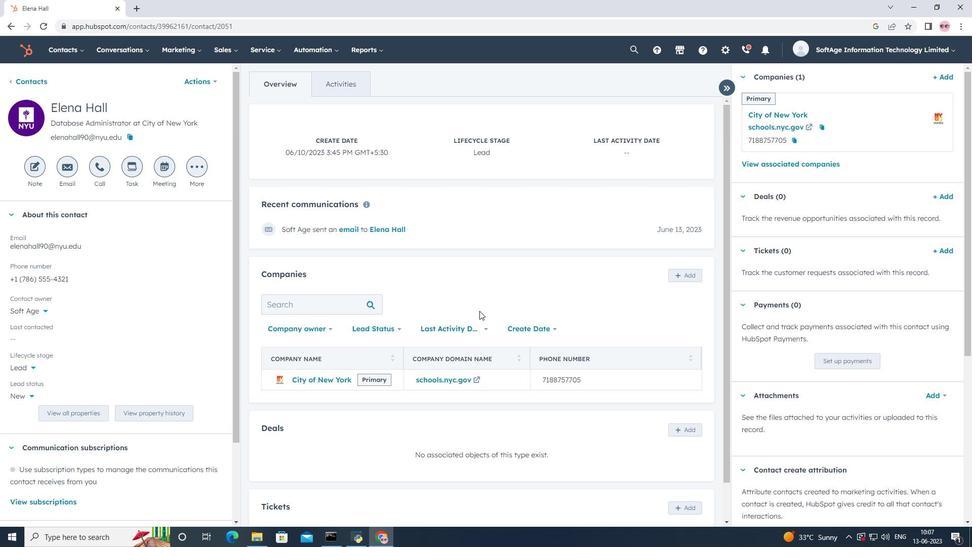 
Action: Mouse scrolled (479, 310) with delta (0, 0)
Screenshot: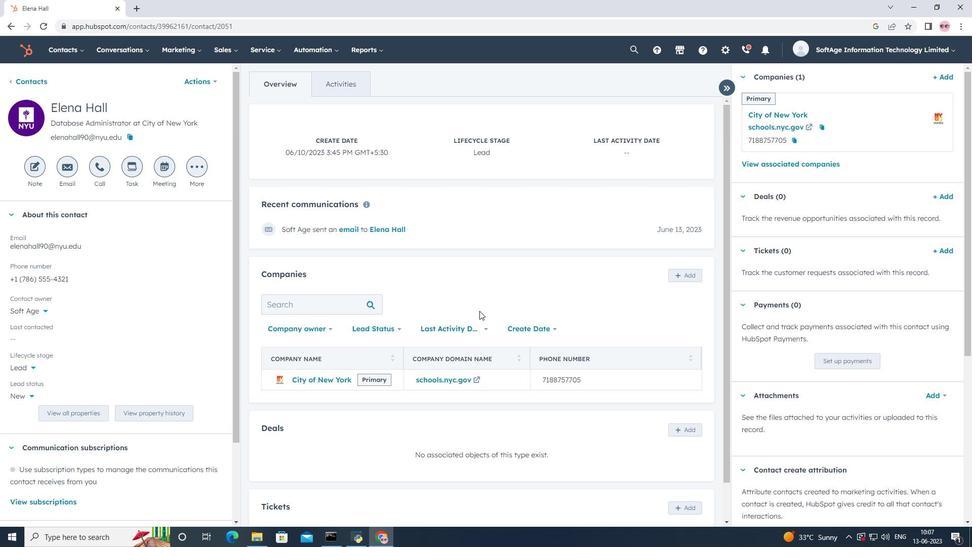 
Action: Mouse scrolled (479, 310) with delta (0, 0)
Screenshot: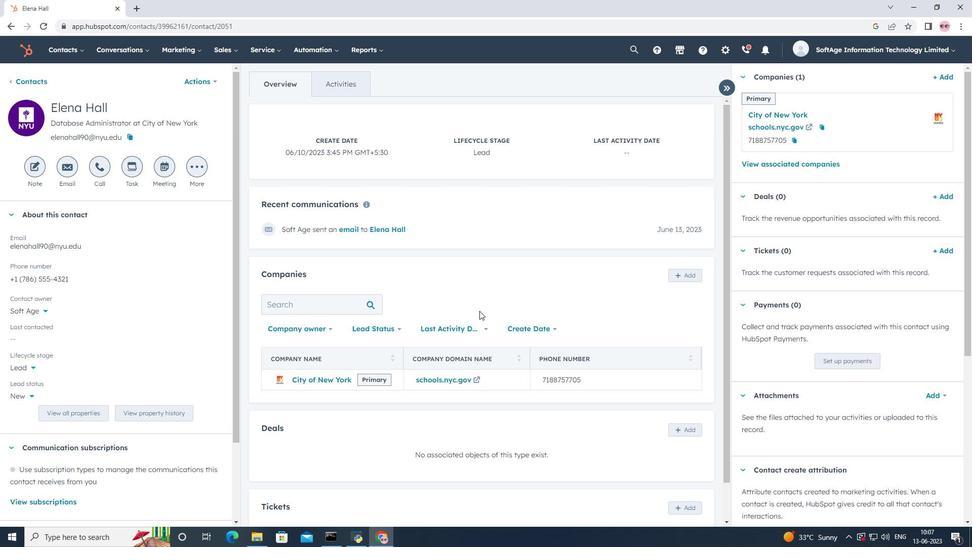 
Action: Mouse scrolled (479, 310) with delta (0, 0)
Screenshot: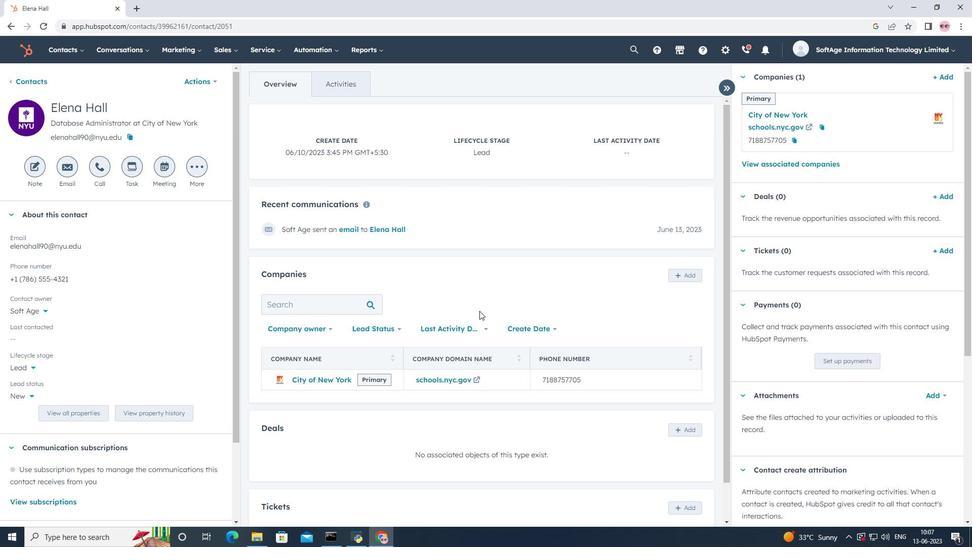 
Action: Mouse moved to (480, 327)
Screenshot: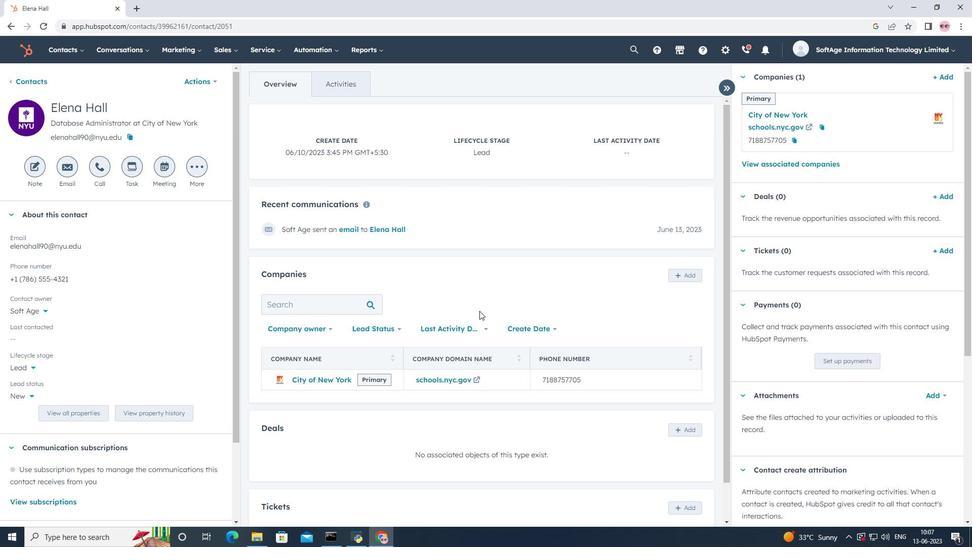 
Action: Mouse scrolled (480, 328) with delta (0, 0)
Screenshot: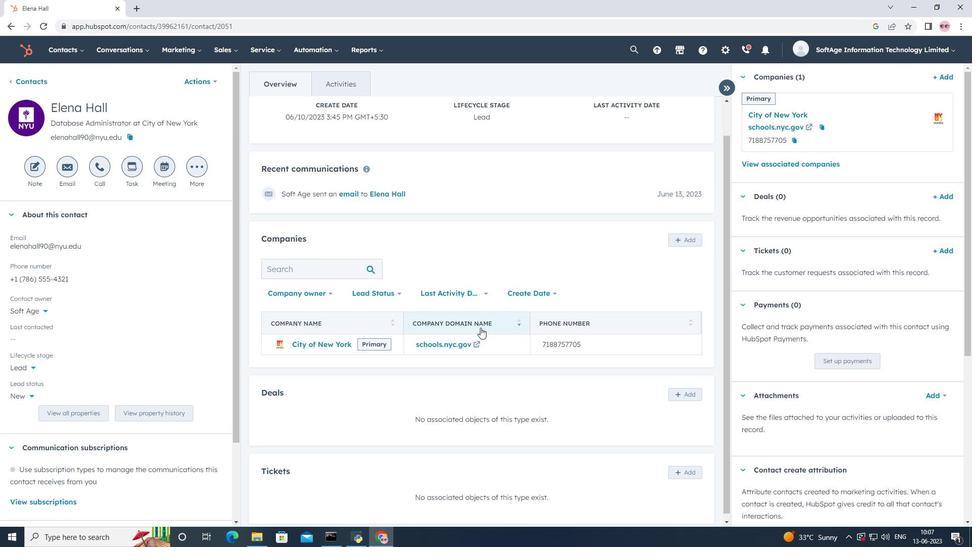
Action: Mouse scrolled (480, 328) with delta (0, 0)
Screenshot: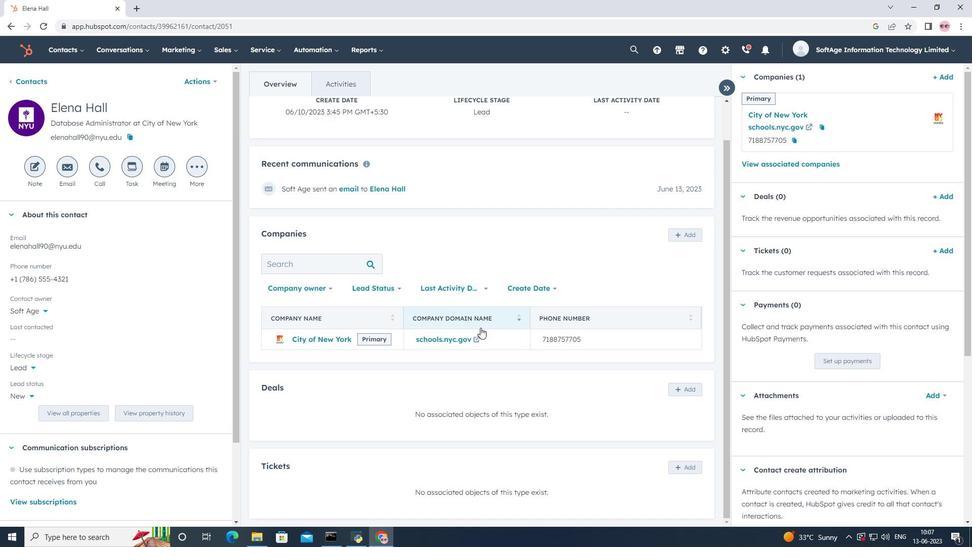 
